 Task: In the Contact  MartinNova@nachi-fujikoshi.co.jp, Create email and send with subject: 'Elevate Your Success: Introducing a Transformative Opportunity', and with mail content 'Good Morning!_x000D_
Ignite your passion for success. Our groundbreaking solution will unleash your potential and open doors to endless opportunities in your industry._x000D_
Best Regards', attach the document: Agenda.pdf and insert image: visitingcard.jpg. Below Best Regards, write Wechat and insert the URL: 'www.wechat.com'. Mark checkbox to create task to follow up : In 1 week. Logged in from softage.10@softage.net
Action: Mouse moved to (86, 58)
Screenshot: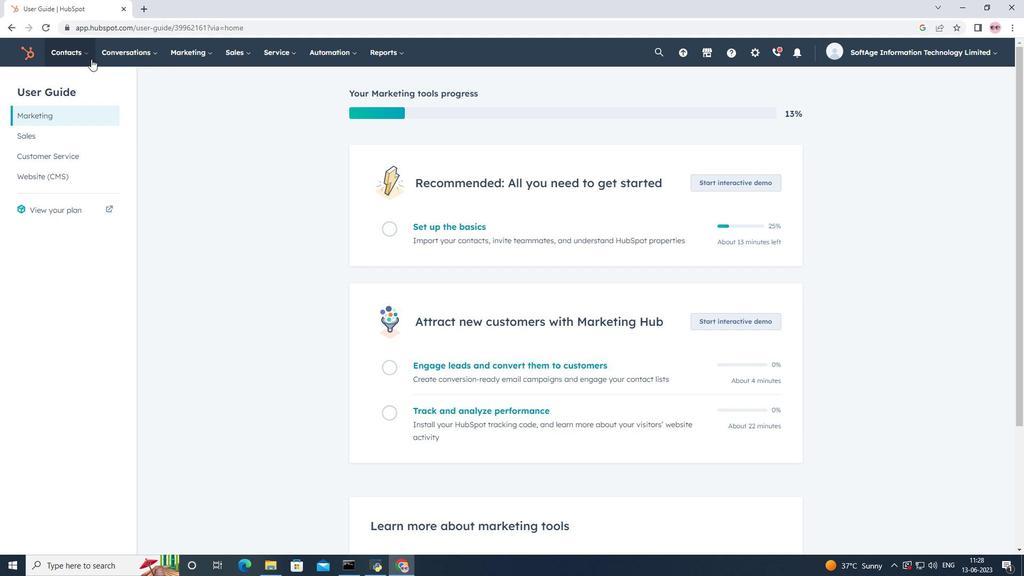 
Action: Mouse pressed left at (86, 58)
Screenshot: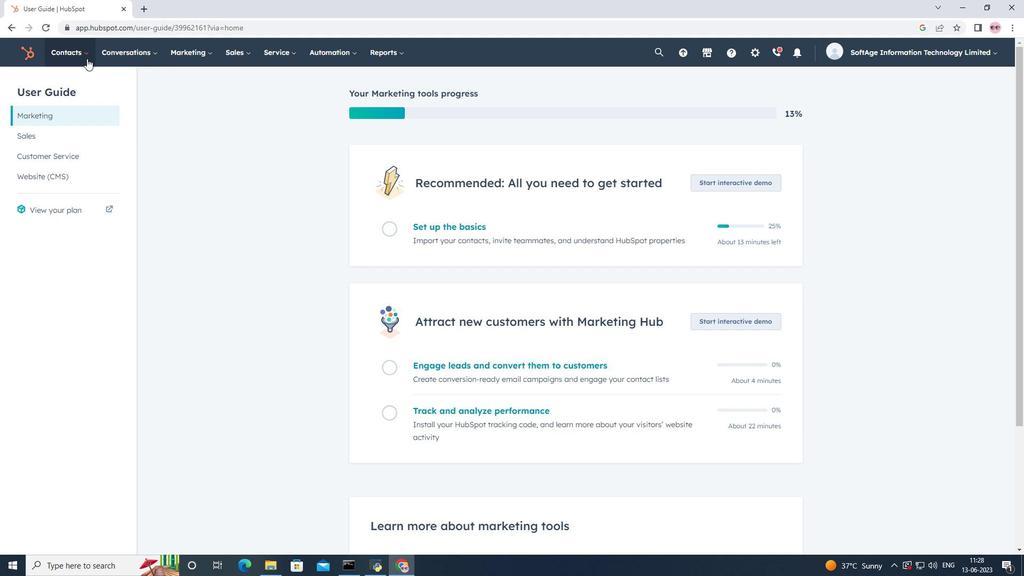 
Action: Mouse moved to (100, 92)
Screenshot: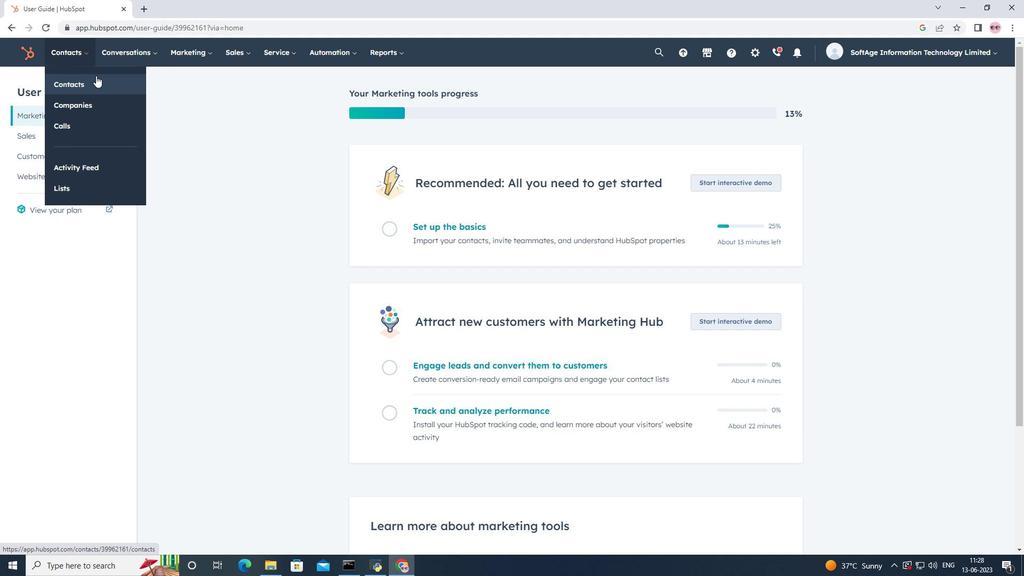 
Action: Mouse pressed left at (100, 92)
Screenshot: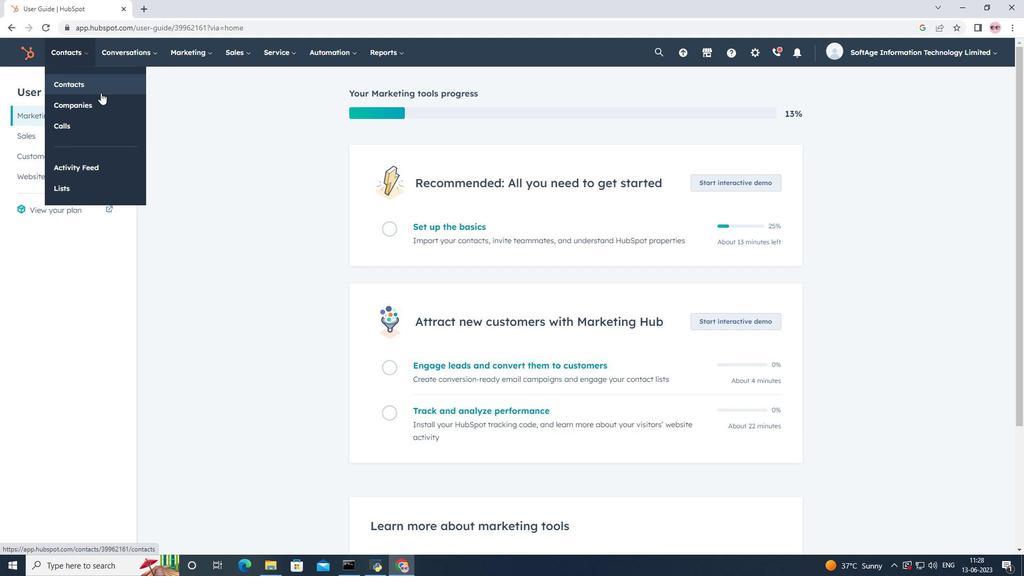 
Action: Mouse moved to (107, 176)
Screenshot: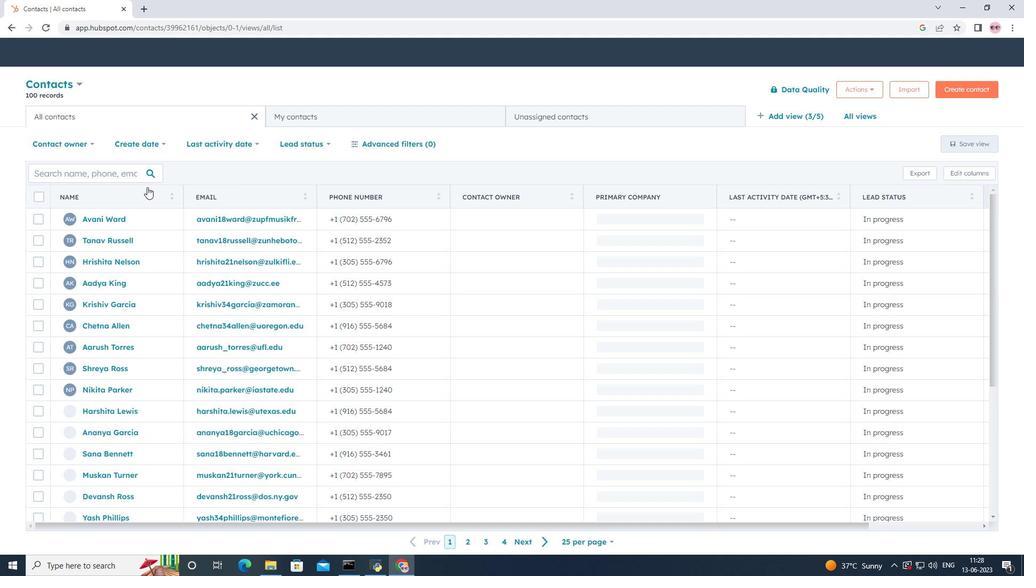 
Action: Mouse pressed left at (107, 176)
Screenshot: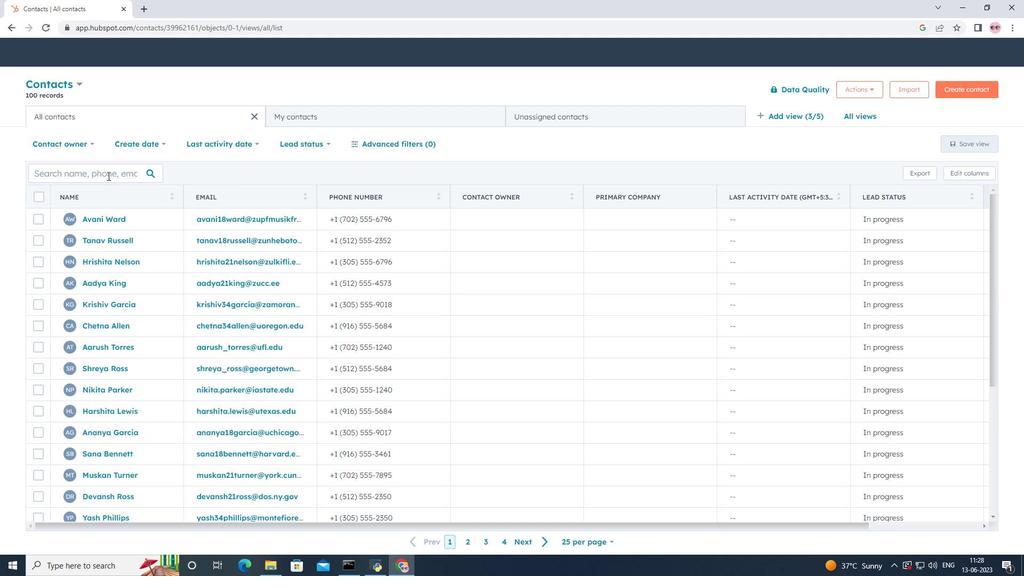 
Action: Key pressed <Key.shift>Martin<Key.shift>Nova<Key.shift>@nachi-fujikoshi.co.jp
Screenshot: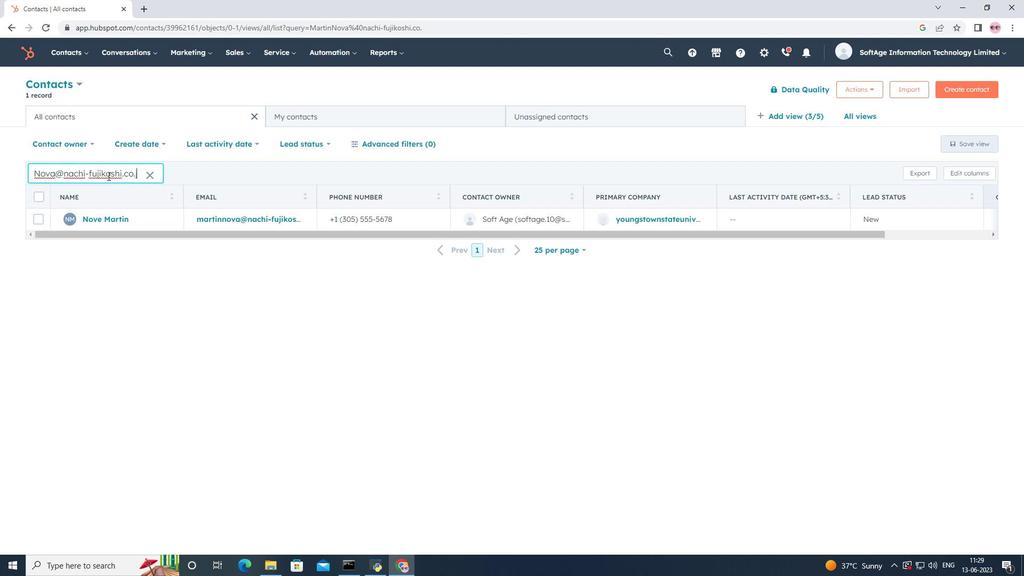 
Action: Mouse moved to (108, 219)
Screenshot: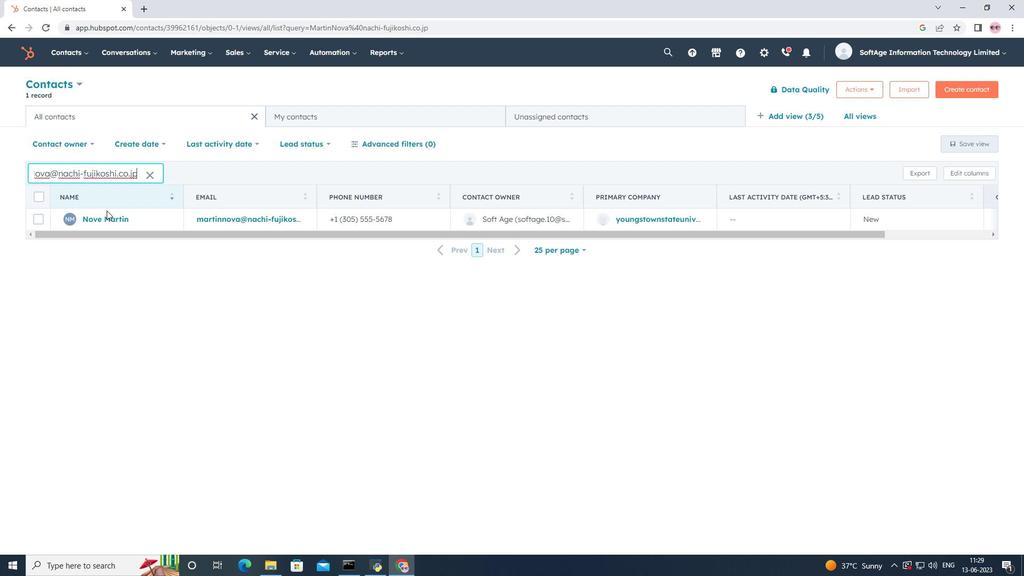 
Action: Mouse pressed left at (108, 219)
Screenshot: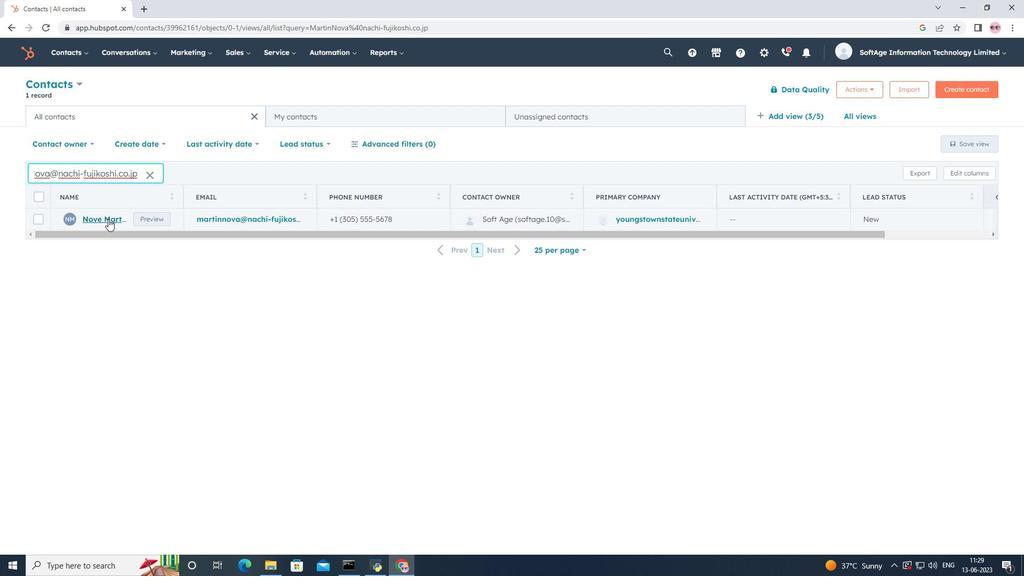 
Action: Mouse moved to (414, 215)
Screenshot: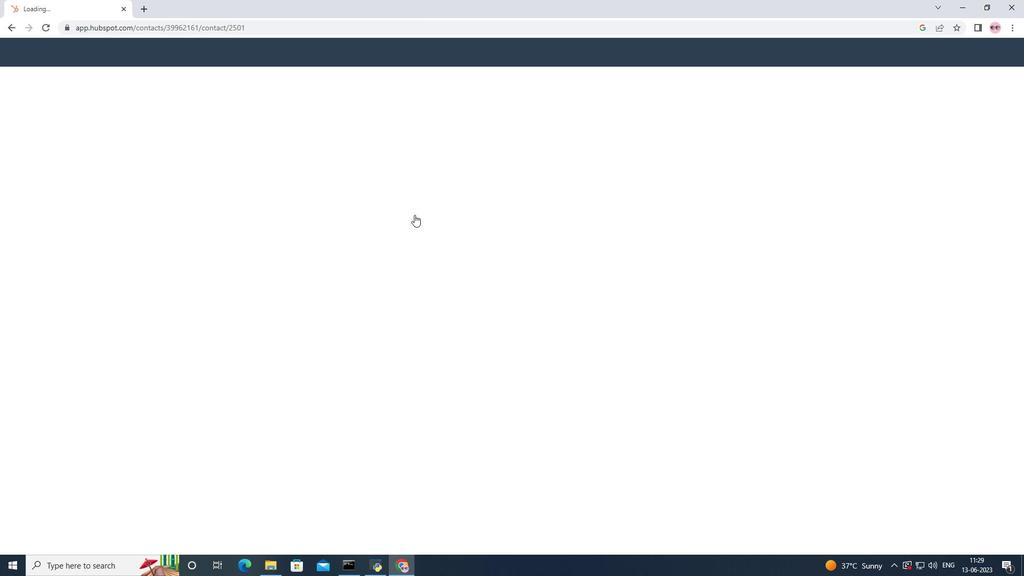 
Action: Mouse scrolled (414, 214) with delta (0, 0)
Screenshot: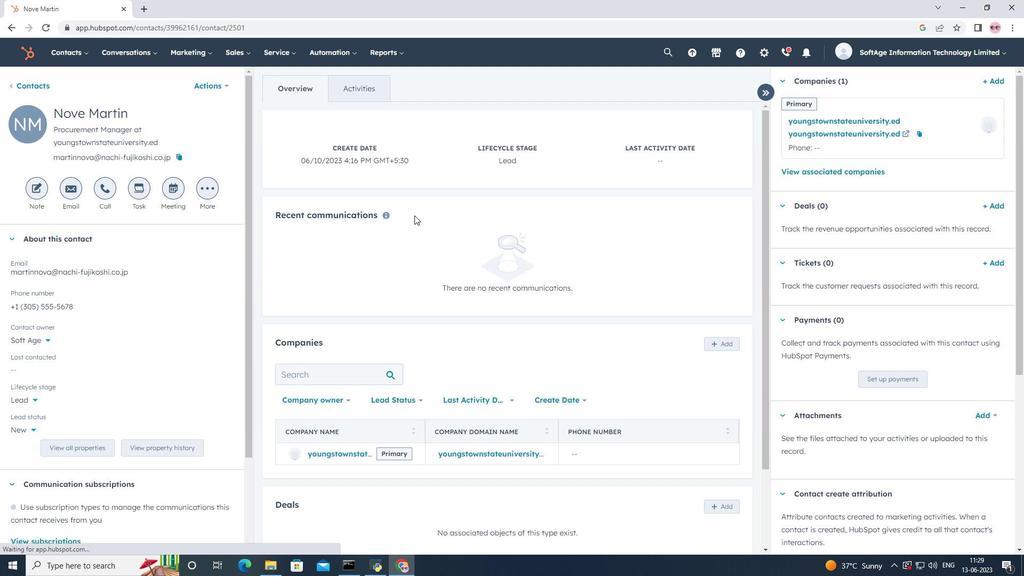 
Action: Mouse scrolled (414, 214) with delta (0, 0)
Screenshot: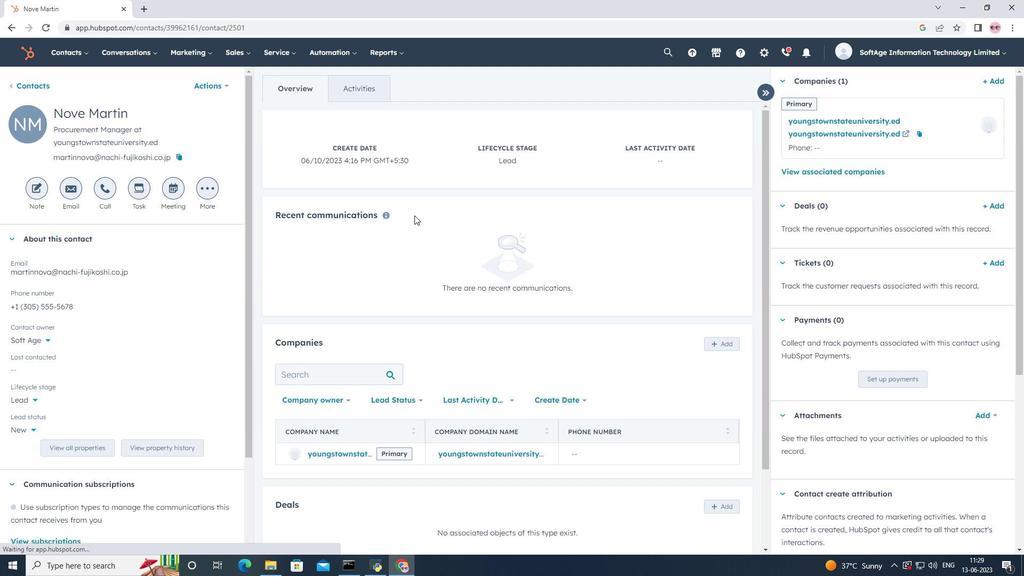 
Action: Mouse scrolled (414, 214) with delta (0, 0)
Screenshot: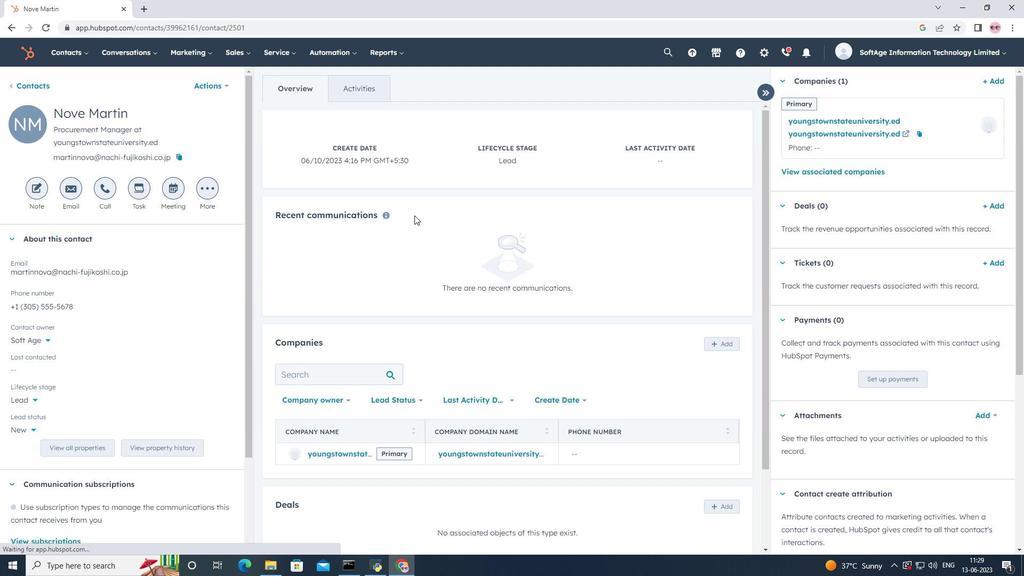 
Action: Mouse scrolled (414, 216) with delta (0, 0)
Screenshot: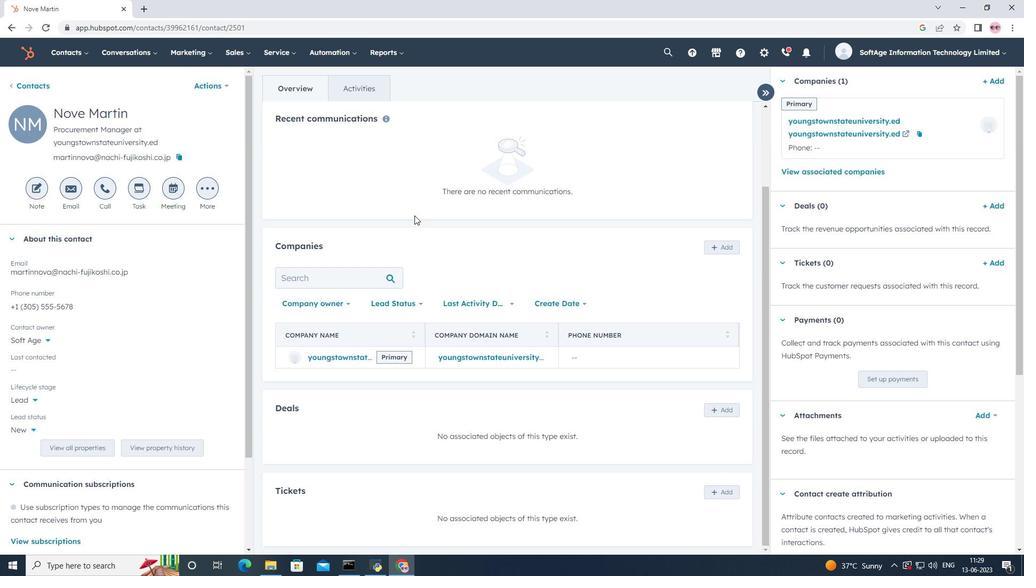 
Action: Mouse scrolled (414, 216) with delta (0, 0)
Screenshot: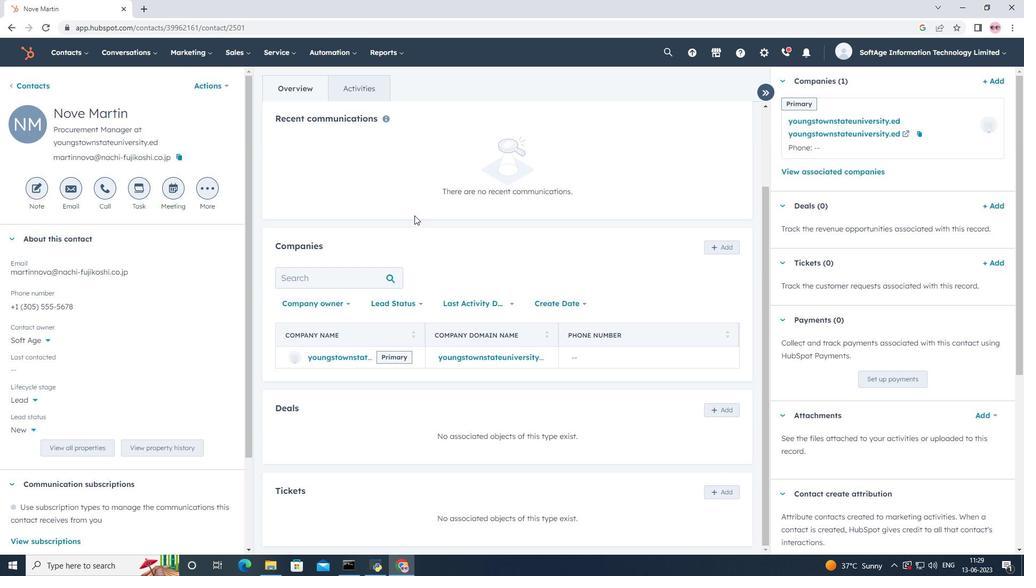 
Action: Mouse scrolled (414, 216) with delta (0, 0)
Screenshot: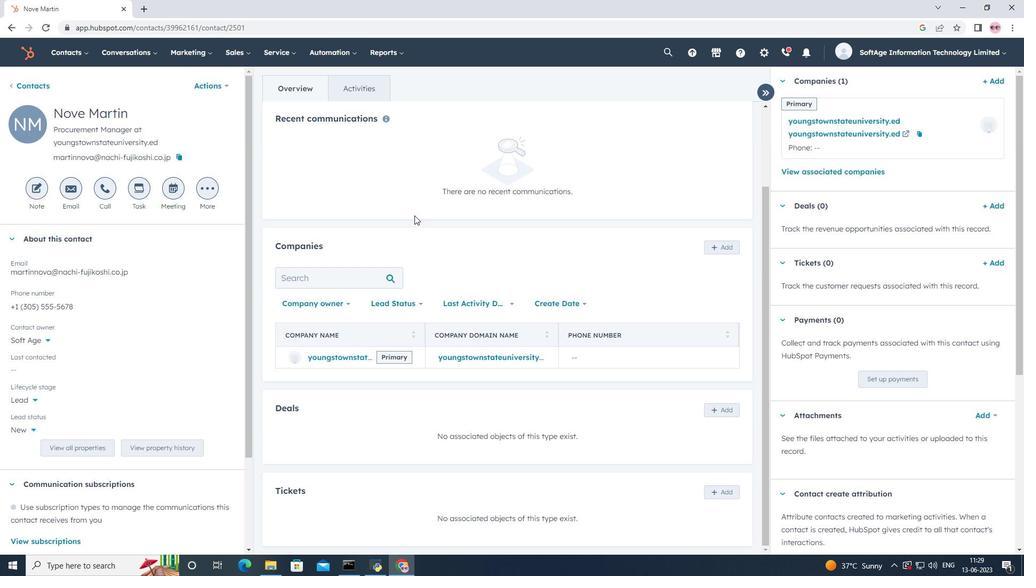 
Action: Mouse moved to (74, 189)
Screenshot: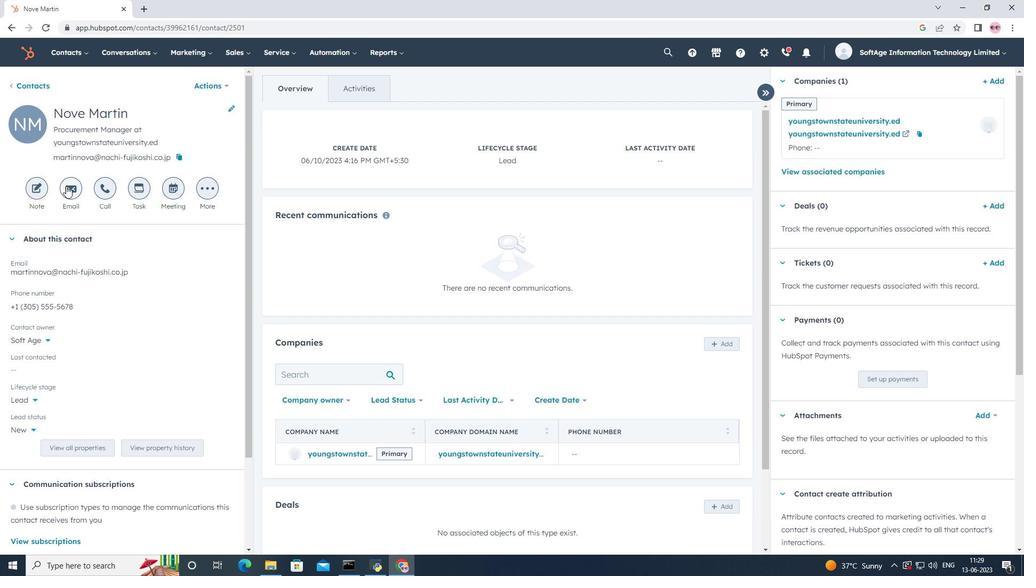 
Action: Mouse pressed left at (74, 189)
Screenshot: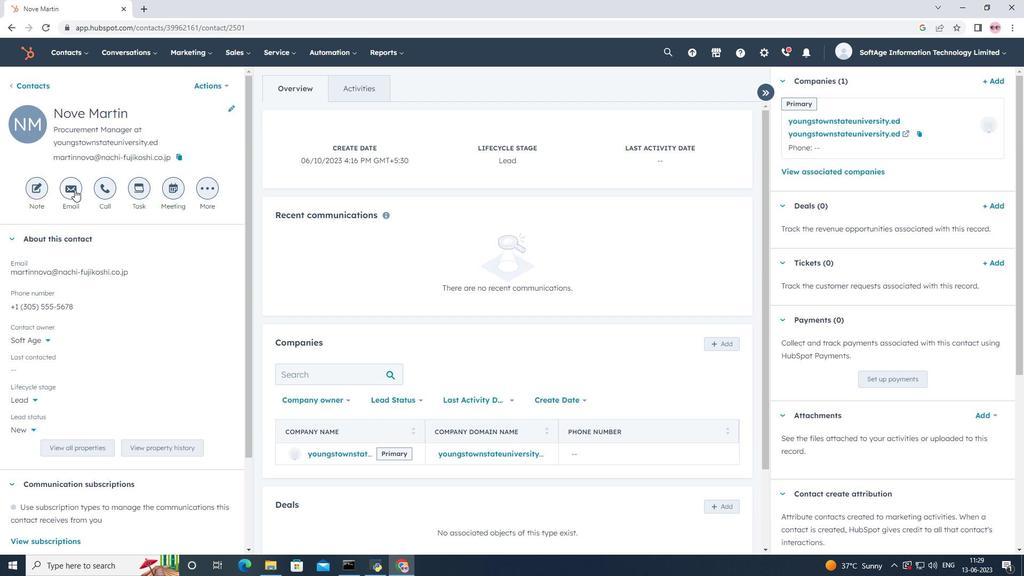 
Action: Mouse moved to (681, 335)
Screenshot: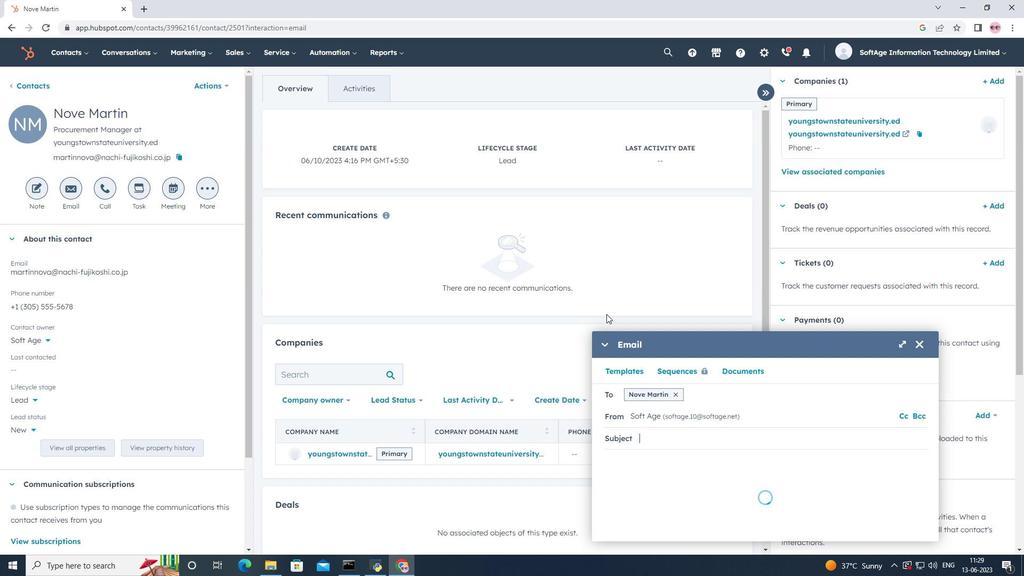 
Action: Mouse scrolled (681, 335) with delta (0, 0)
Screenshot: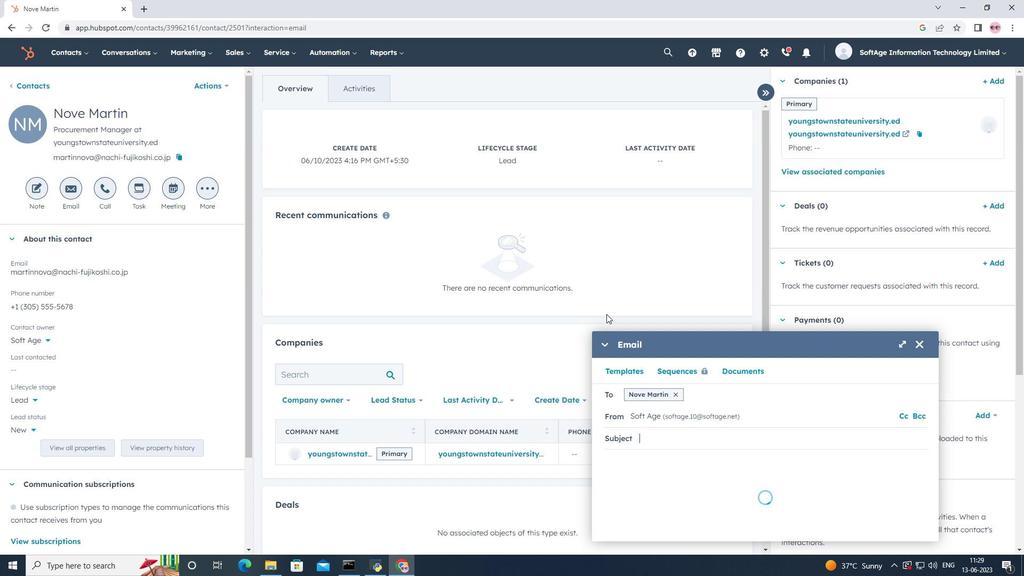 
Action: Mouse scrolled (681, 335) with delta (0, 0)
Screenshot: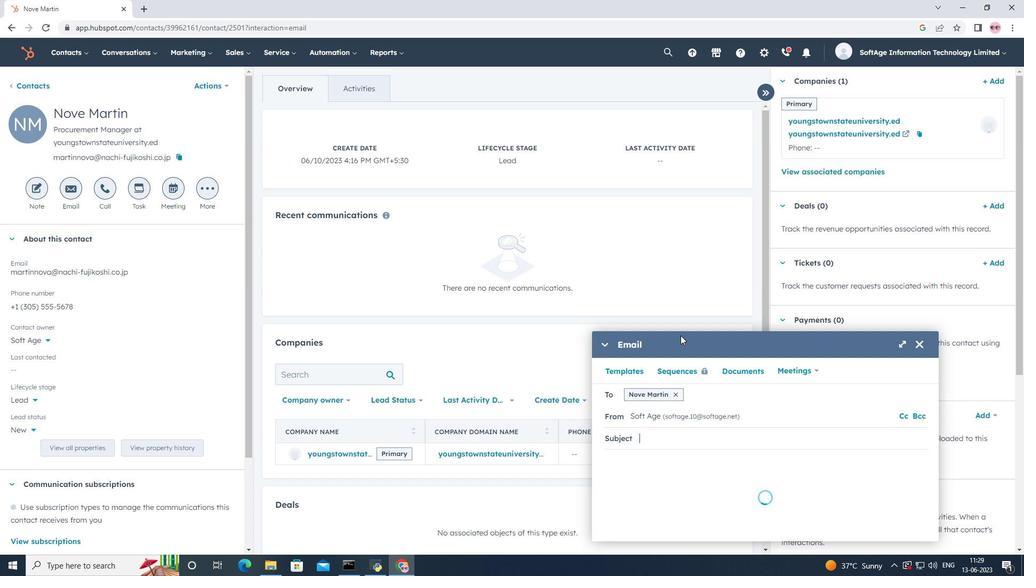 
Action: Mouse scrolled (681, 335) with delta (0, 0)
Screenshot: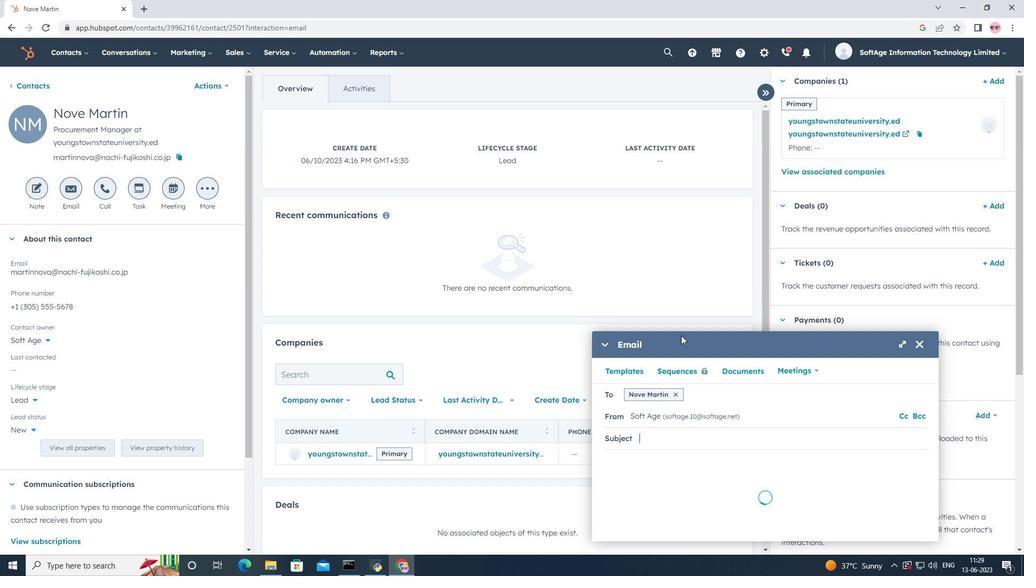 
Action: Mouse scrolled (681, 335) with delta (0, 0)
Screenshot: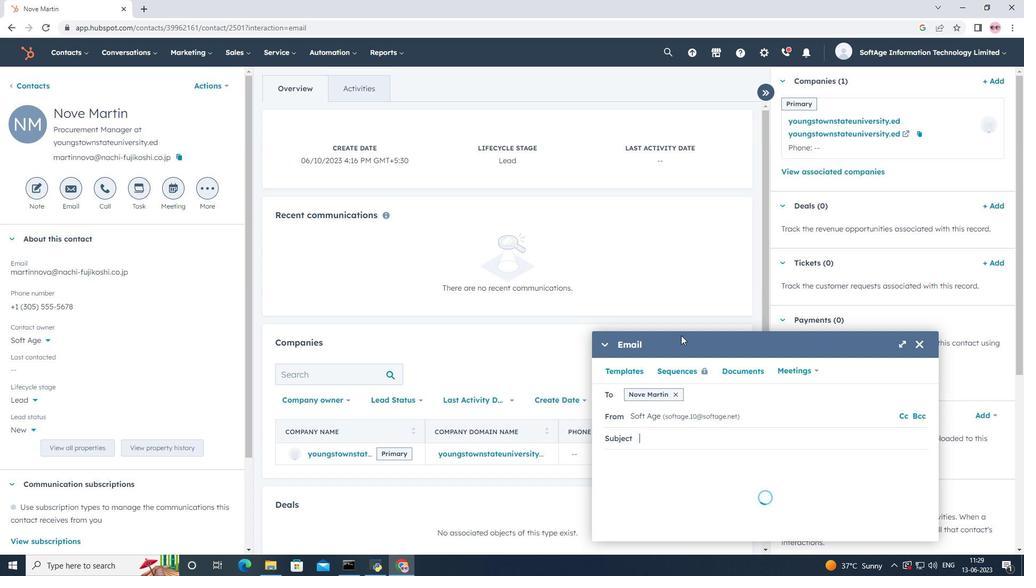 
Action: Mouse scrolled (681, 335) with delta (0, 0)
Screenshot: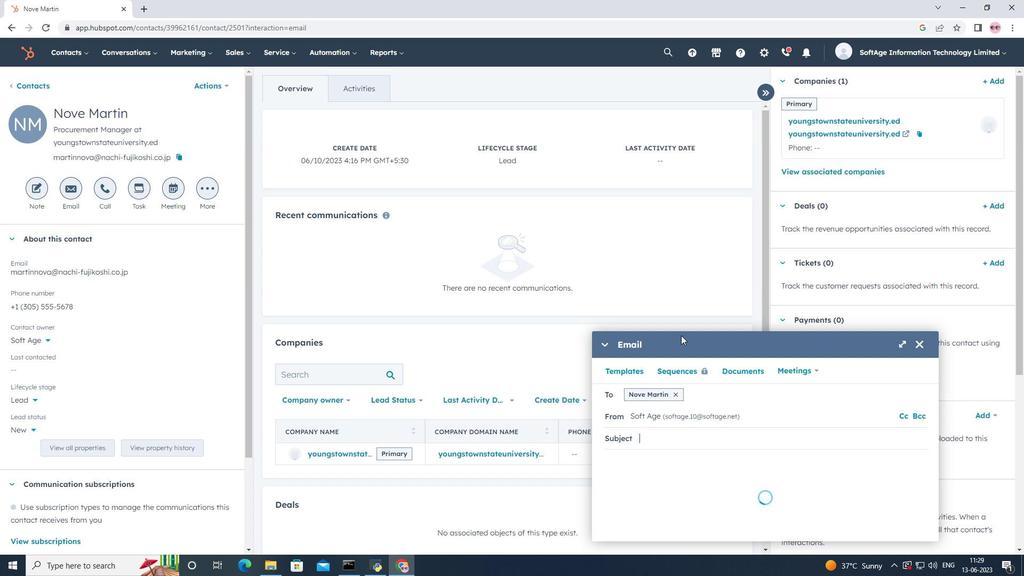 
Action: Mouse moved to (670, 360)
Screenshot: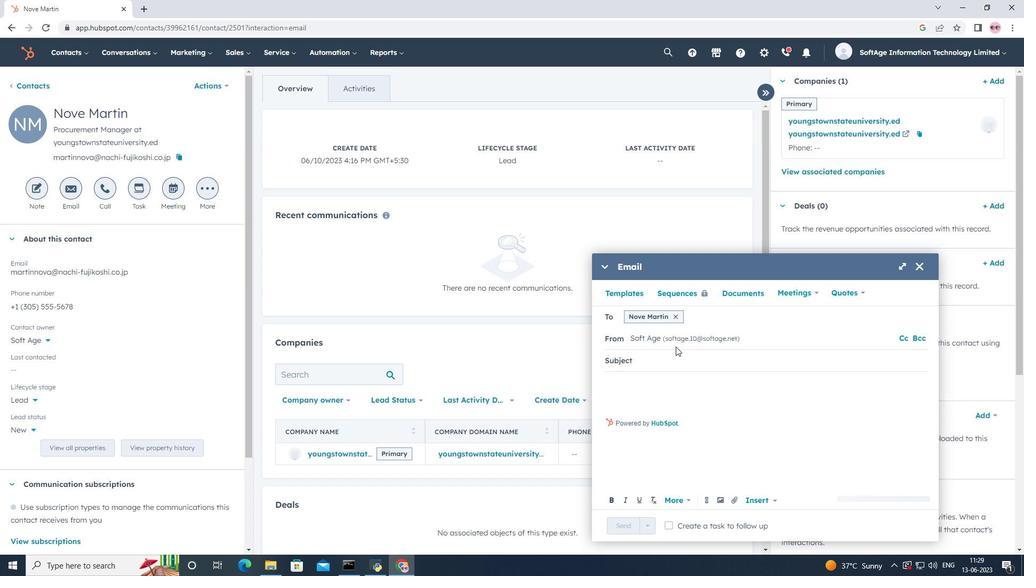 
Action: Mouse pressed left at (670, 360)
Screenshot: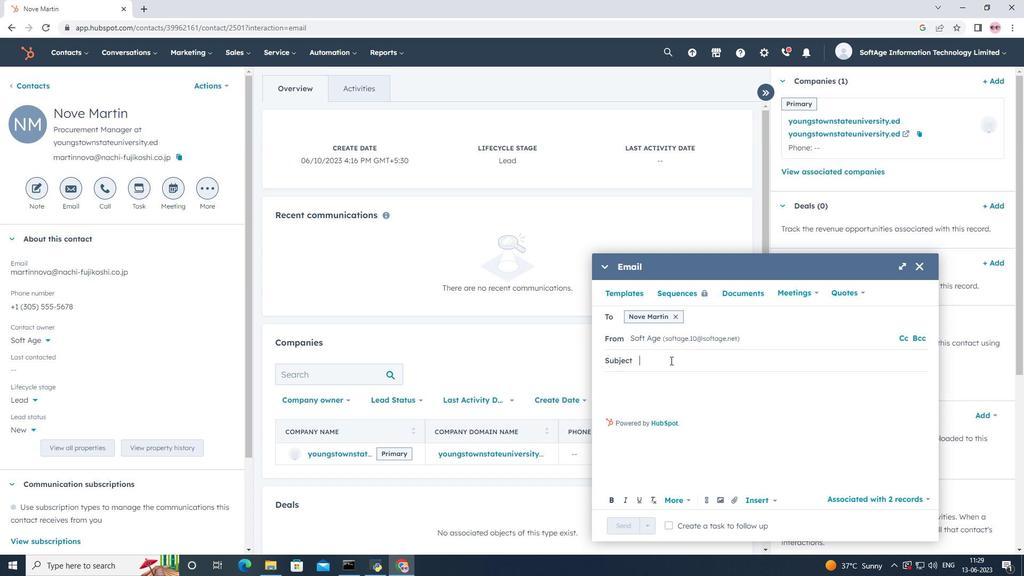 
Action: Key pressed <Key.shift><Key.shift><Key.shift><Key.shift><Key.shift><Key.shift><Key.shift><Key.shift><Key.shift>Elevate<Key.space><Key.shift>Your<Key.space><Key.shift>Success<Key.shift>:<Key.space><Key.shift><Key.shift><Key.shift><Key.shift><Key.shift><Key.shift><Key.shift><Key.shift><Key.shift>Introducing<Key.space>a<Key.space><Key.shift>Transformative<Key.space><Key.shift>Opportunity<Key.space>
Screenshot: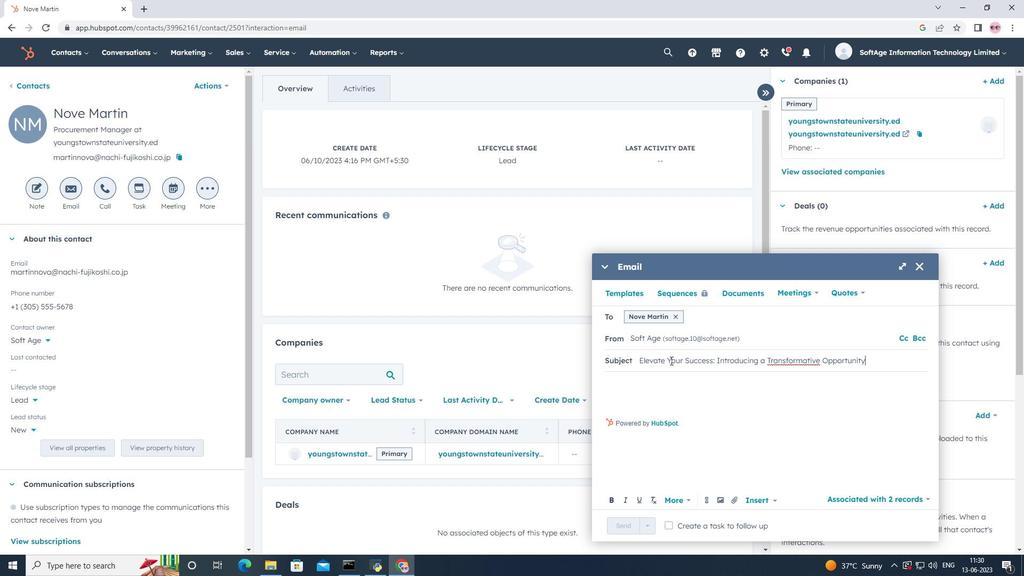 
Action: Mouse moved to (638, 383)
Screenshot: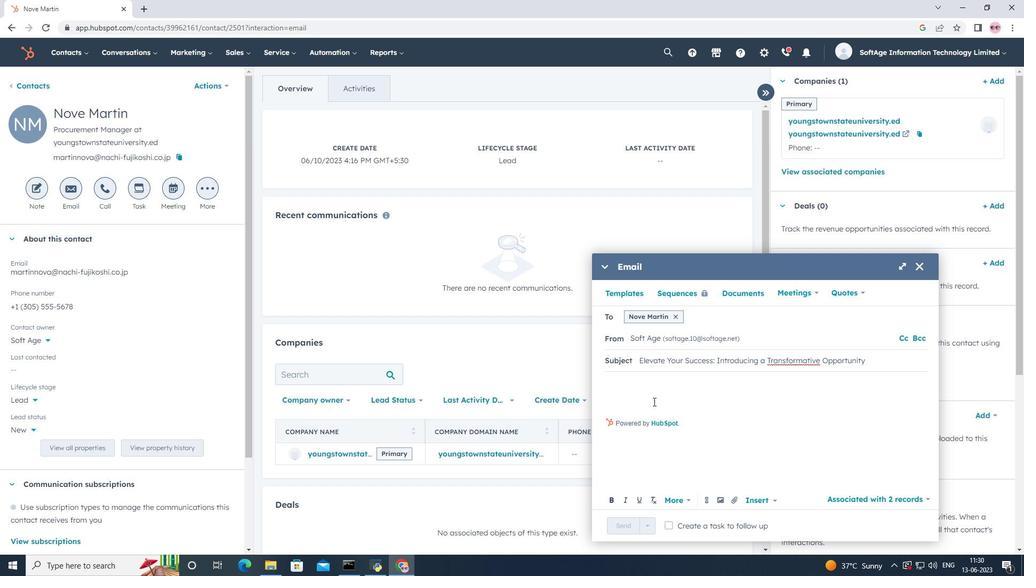 
Action: Mouse pressed left at (638, 383)
Screenshot: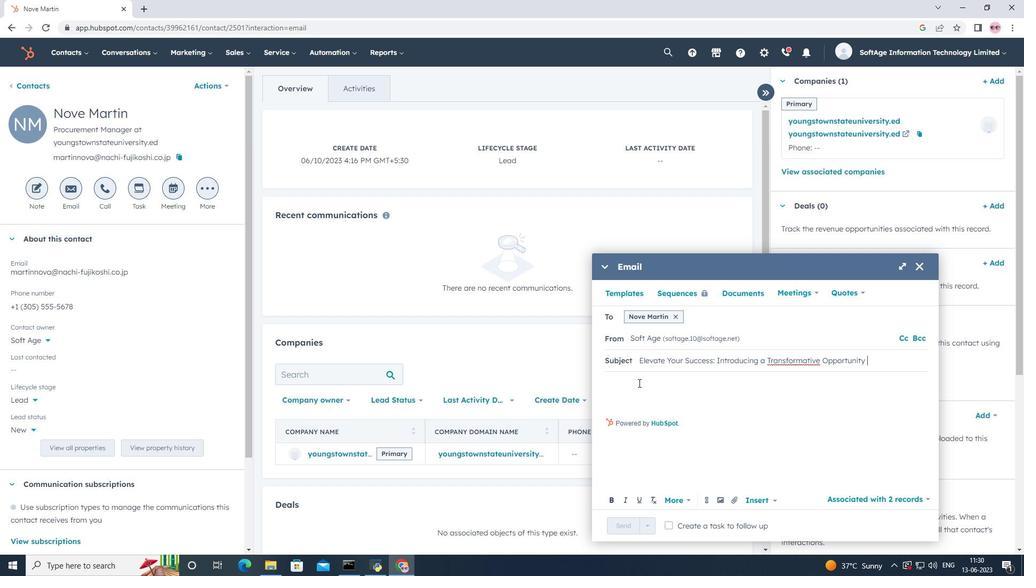 
Action: Key pressed <Key.shift><Key.shift><Key.shift><Key.shift><Key.shift><Key.shift><Key.shift><Key.shift><Key.shift><Key.shift><Key.shift><Key.shift><Key.shift><Key.shift><Key.shift><Key.shift><Key.shift><Key.shift><Key.shift><Key.shift><Key.shift><Key.shift><Key.shift><Key.shift><Key.shift><Key.shift><Key.shift><Key.shift><Key.shift><Key.shift><Key.shift><Key.shift><Key.shift><Key.shift><Key.shift><Key.shift><Key.shift><Key.shift><Key.shift><Key.shift>Good<Key.space><Key.shift>Morning<Key.shift><Key.shift><Key.shift><Key.shift>!<Key.enter><Key.shift><Key.shift><Key.shift><Key.shift><Key.shift><Key.shift><Key.shift><Key.shift><Key.shift><Key.shift><Key.shift><Key.shift><Key.shift><Key.shift><Key.shift><Key.shift><Key.shift><Key.shift><Key.shift><Key.shift><Key.shift>Ignite<Key.space>your<Key.space>passion<Key.space>for<Key.space>success<Key.space><Key.backspace>.<Key.space><Key.shift>Our<Key.space>groundbreaking<Key.space>solution<Key.space>will<Key.space>unleash<Key.space>your<Key.space>potential<Key.space>and<Key.space>open<Key.space>doors<Key.space>to<Key.space>endless<Key.space>opportunities<Key.space>in<Key.space>your<Key.space>industry.
Screenshot: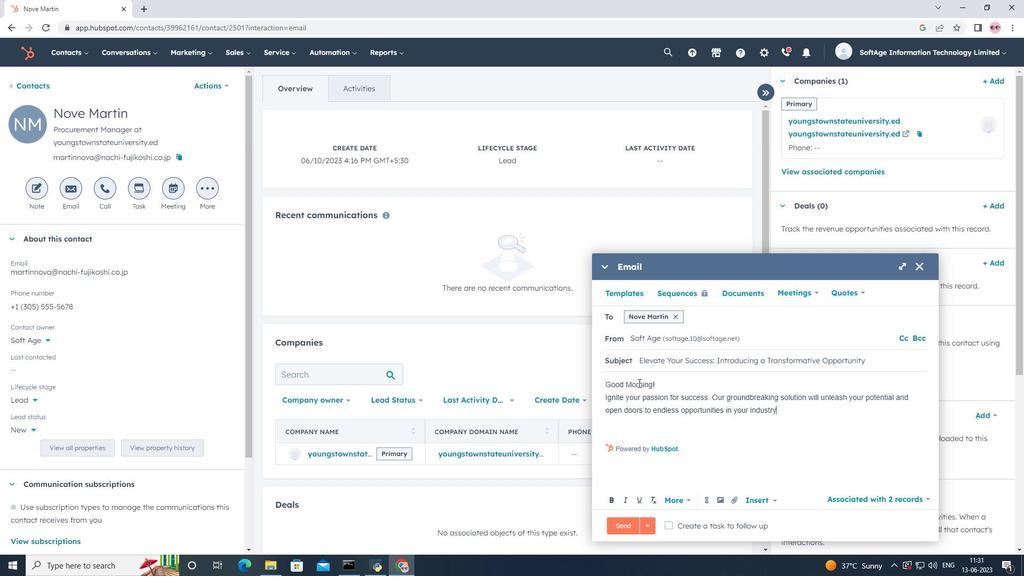 
Action: Mouse scrolled (638, 382) with delta (0, 0)
Screenshot: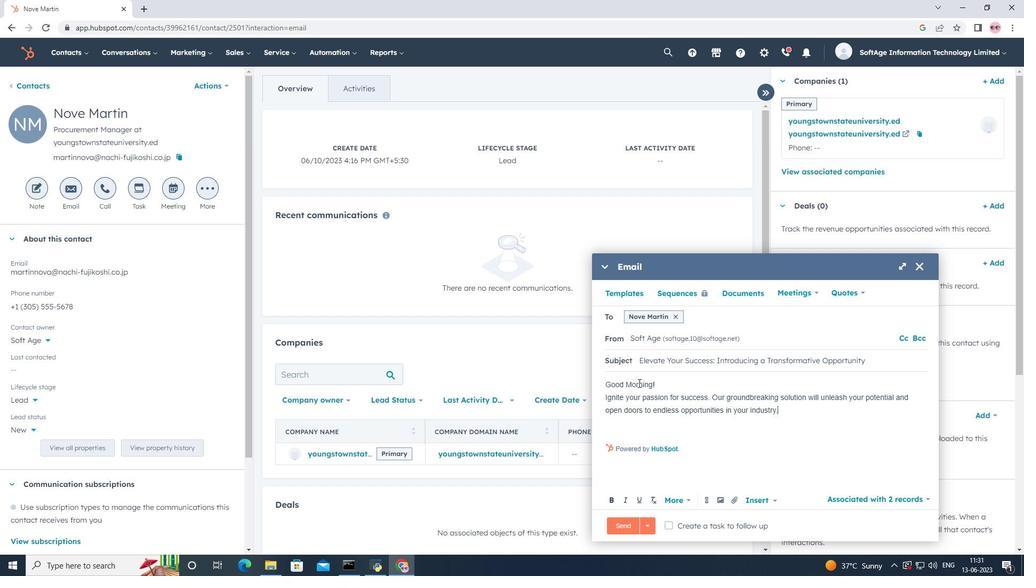 
Action: Mouse scrolled (638, 382) with delta (0, 0)
Screenshot: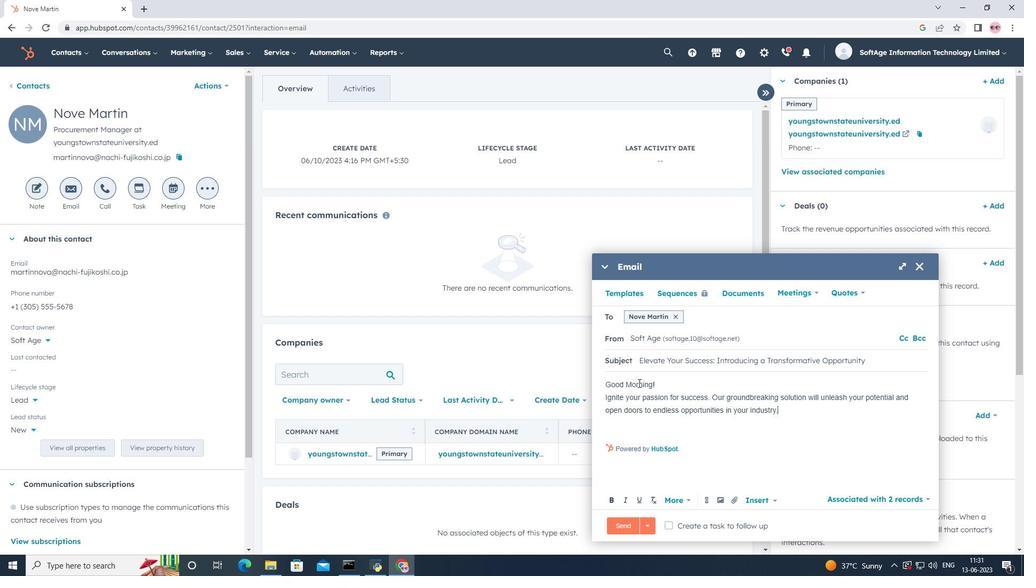 
Action: Mouse scrolled (638, 382) with delta (0, 0)
Screenshot: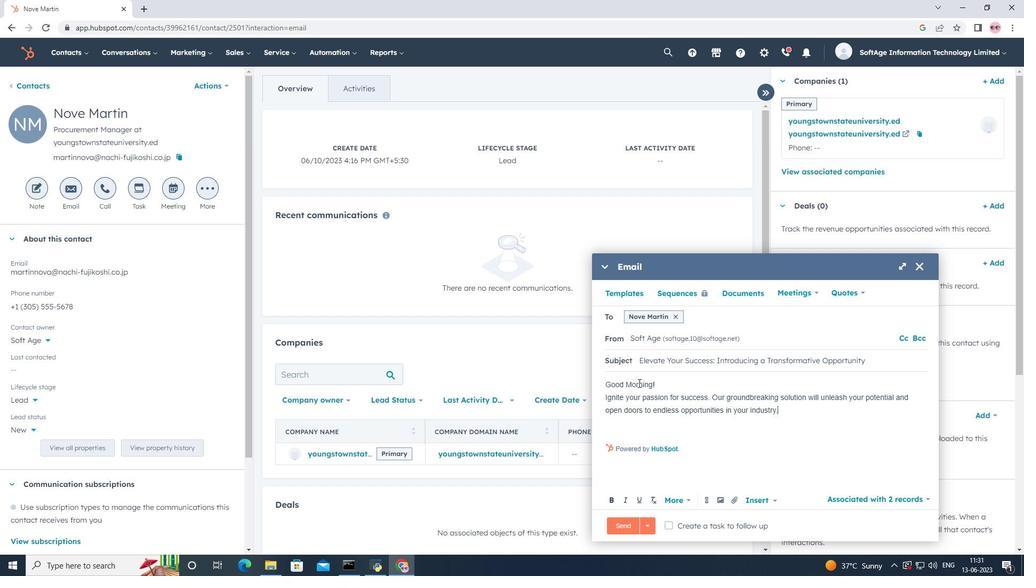 
Action: Mouse moved to (731, 501)
Screenshot: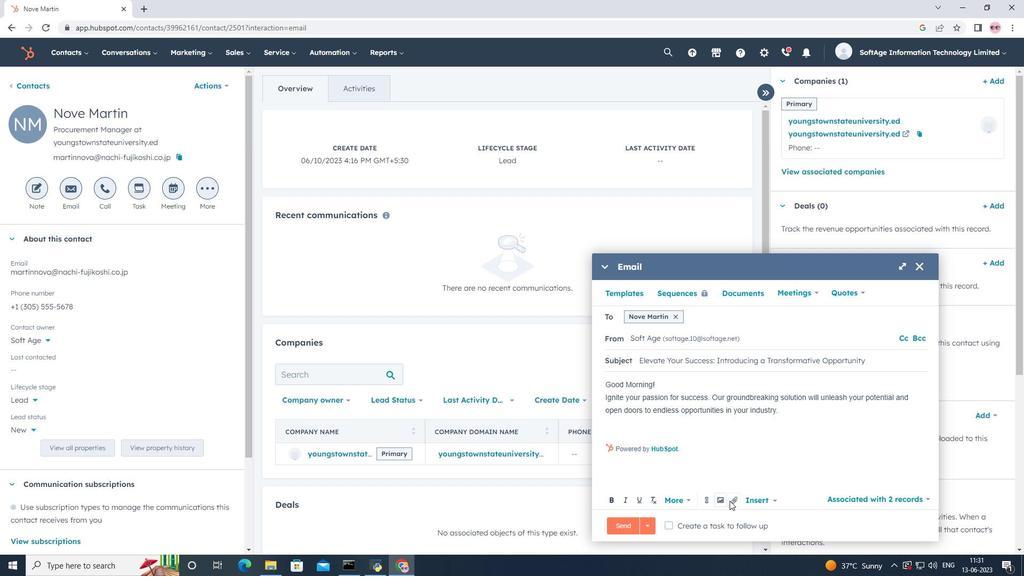 
Action: Mouse pressed left at (731, 501)
Screenshot: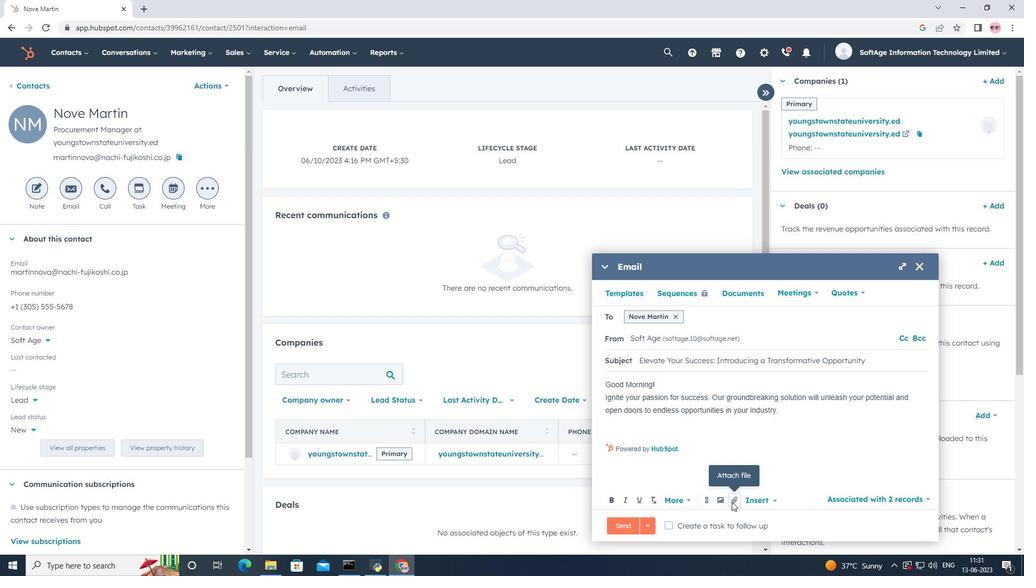 
Action: Mouse moved to (620, 424)
Screenshot: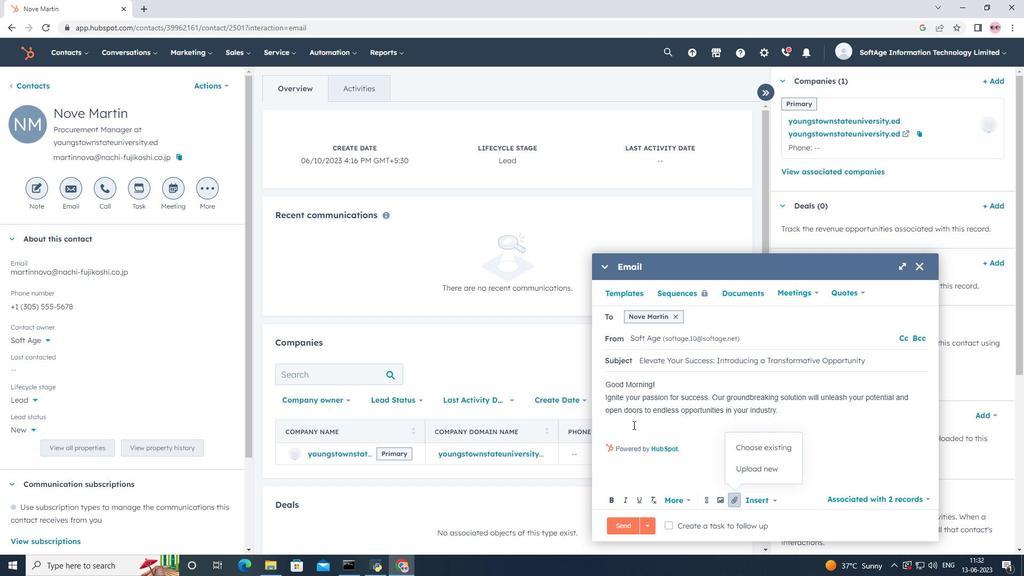 
Action: Mouse pressed left at (620, 424)
Screenshot: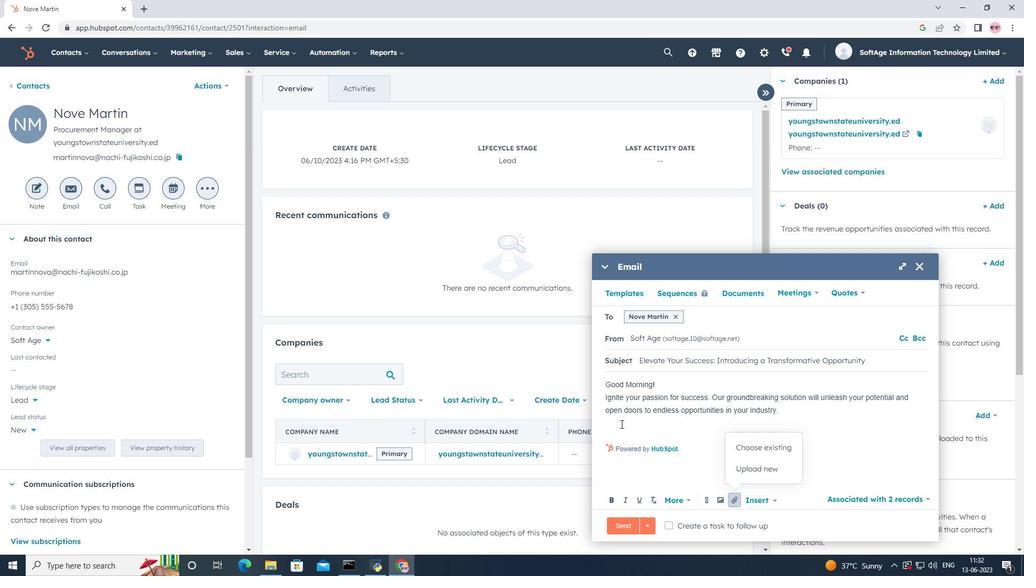 
Action: Key pressed <Key.shift><Key.shift><Key.shift><Key.shift><Key.shift><Key.shift><Key.shift><Key.shift><Key.shift><Key.shift><Key.shift><Key.shift><Key.shift><Key.shift><Key.shift><Key.shift><Key.shift><Key.shift><Key.shift><Key.shift><Key.shift>Best<Key.space><Key.shift><Key.shift>Regards
Screenshot: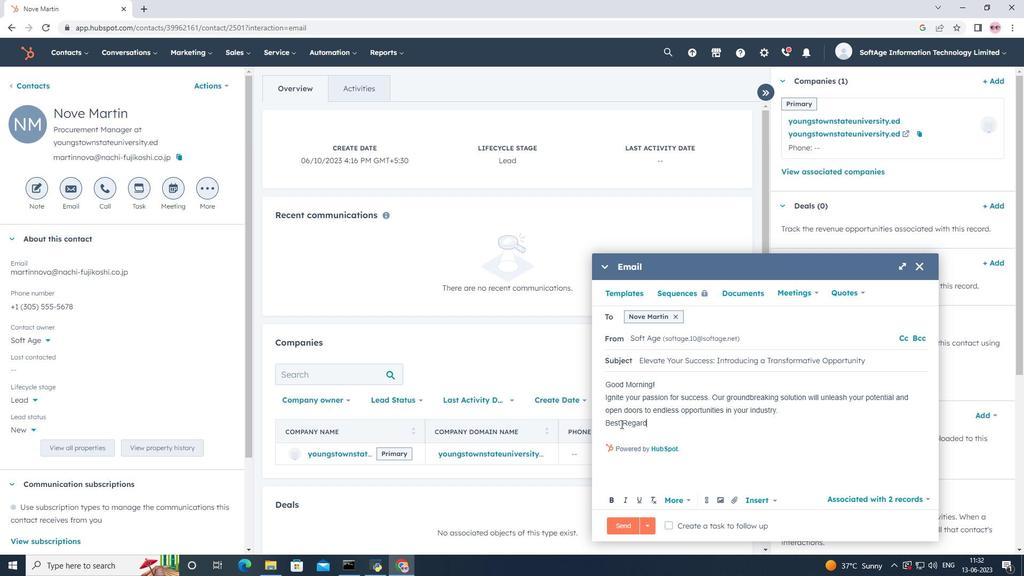 
Action: Mouse moved to (732, 503)
Screenshot: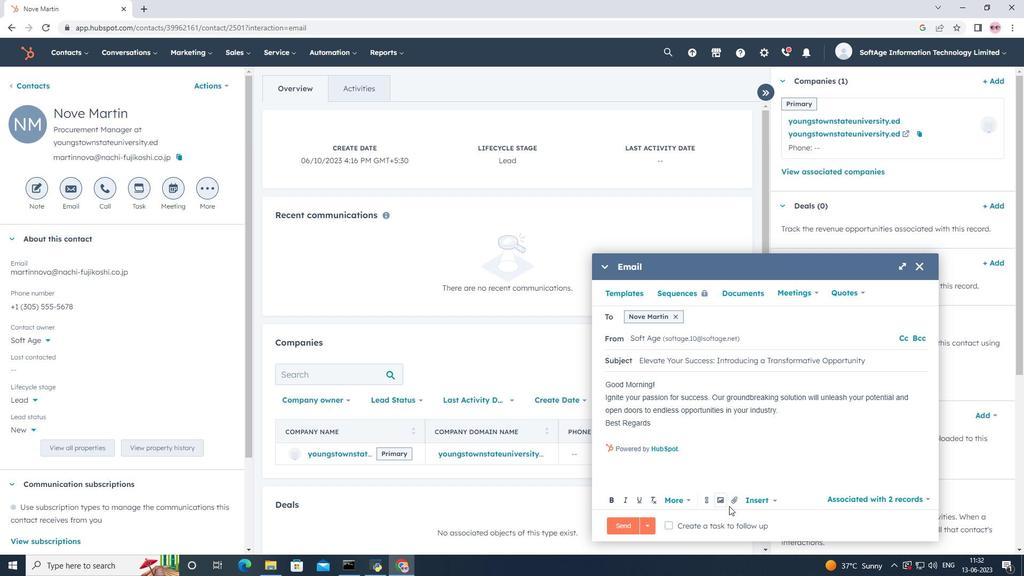 
Action: Mouse pressed left at (732, 503)
Screenshot: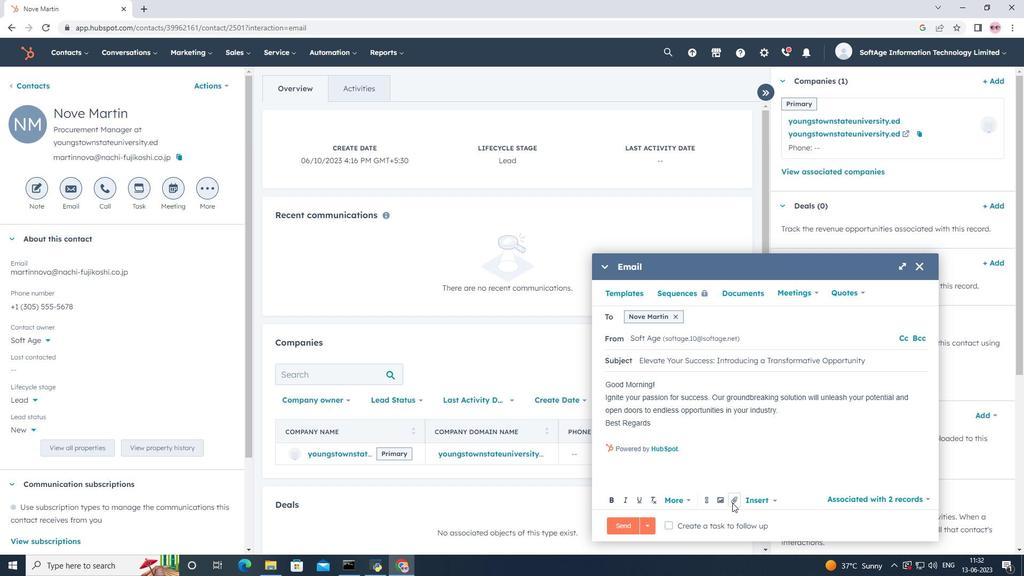 
Action: Mouse moved to (747, 473)
Screenshot: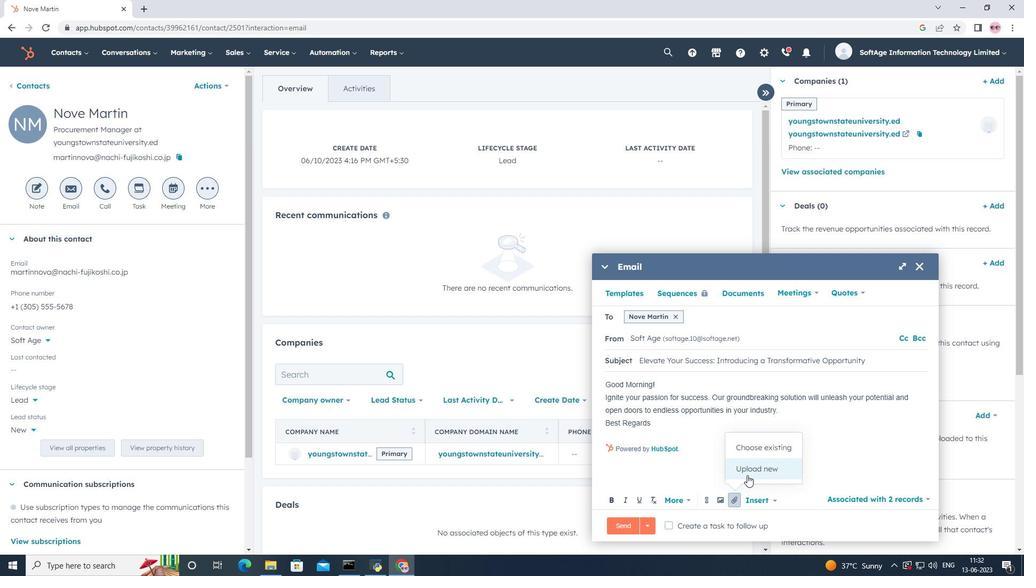 
Action: Mouse pressed left at (747, 473)
Screenshot: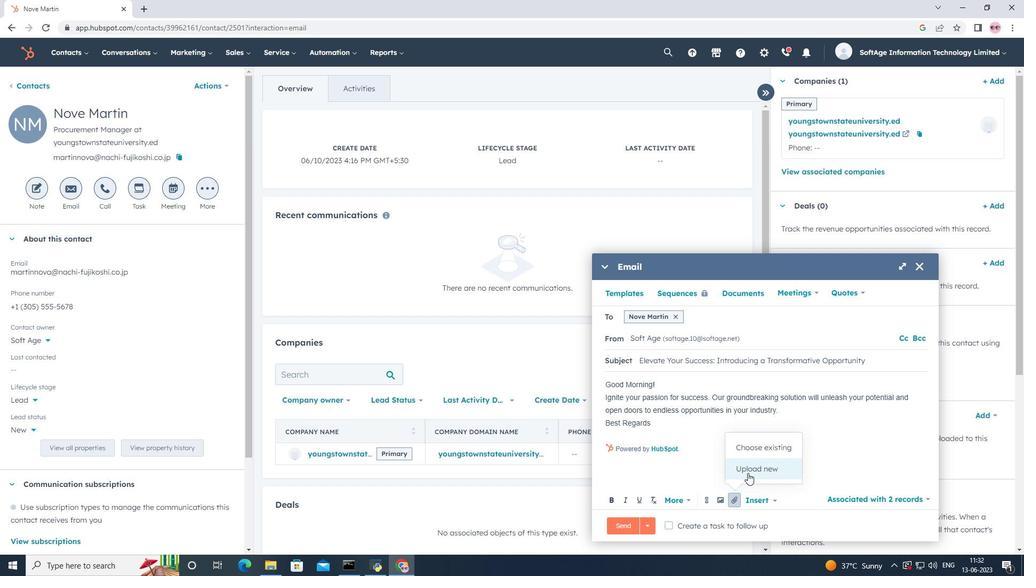 
Action: Mouse moved to (57, 135)
Screenshot: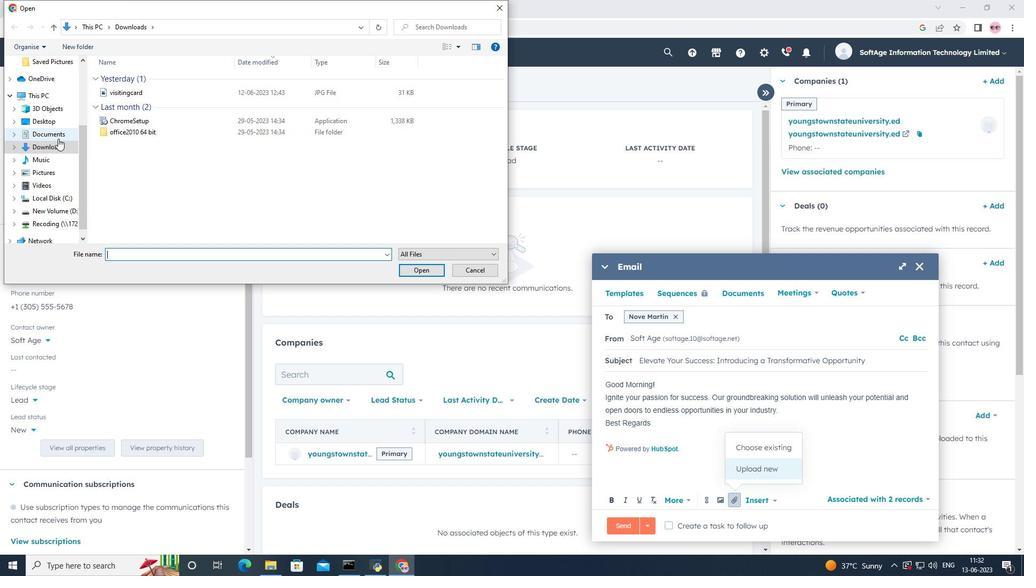 
Action: Mouse pressed left at (57, 135)
Screenshot: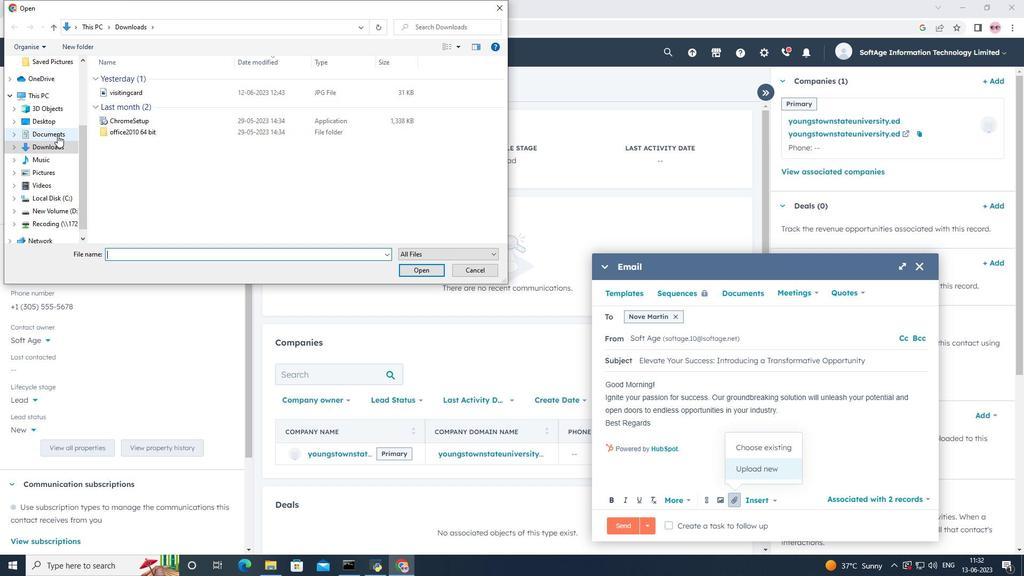 
Action: Mouse moved to (155, 75)
Screenshot: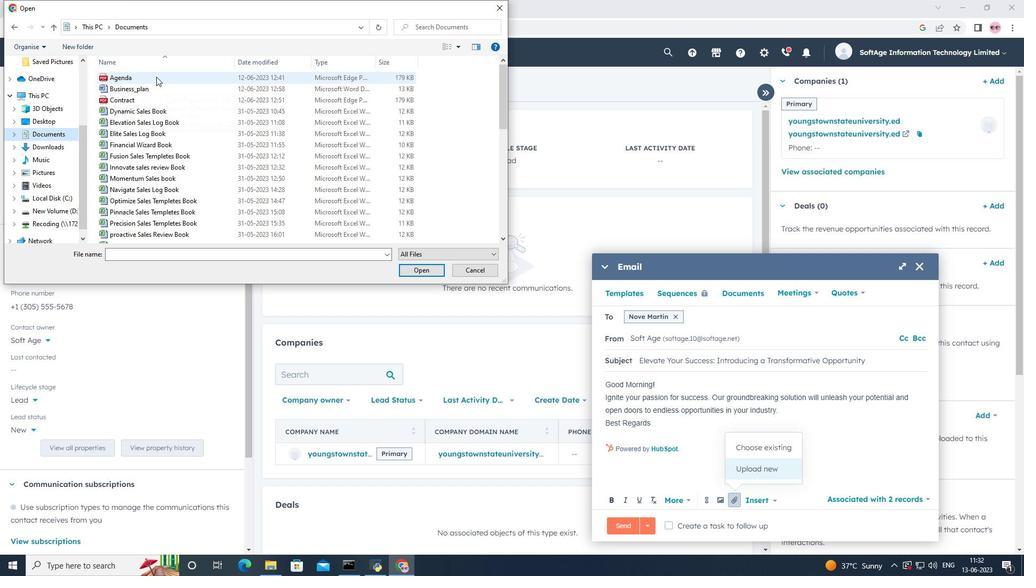 
Action: Mouse pressed left at (155, 75)
Screenshot: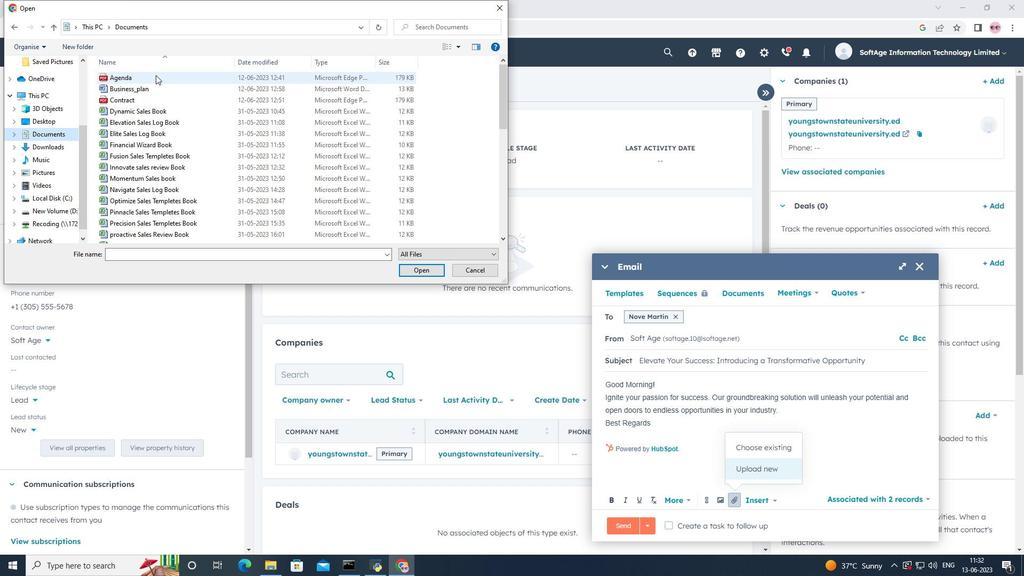 
Action: Mouse moved to (415, 268)
Screenshot: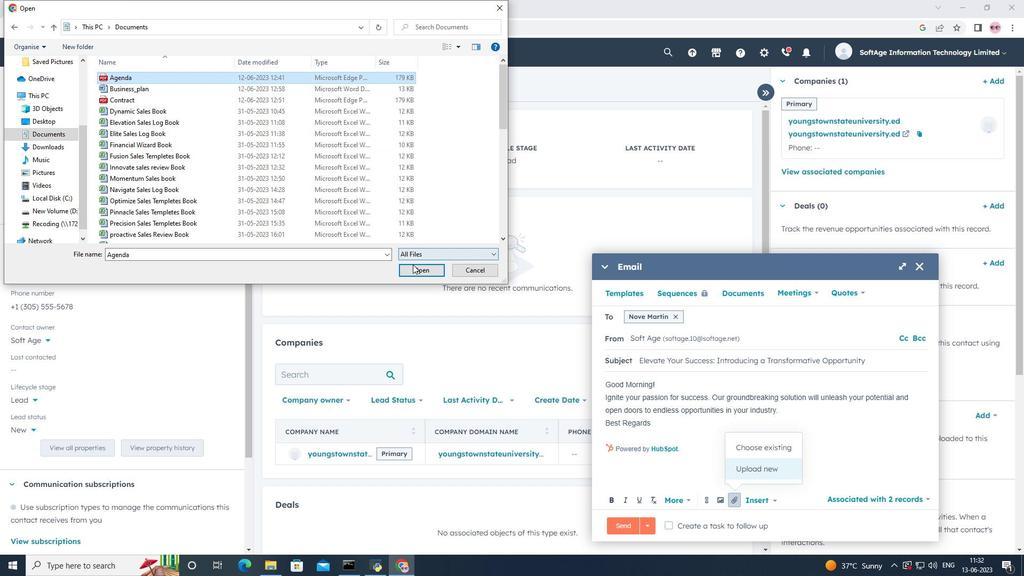 
Action: Mouse pressed left at (415, 268)
Screenshot: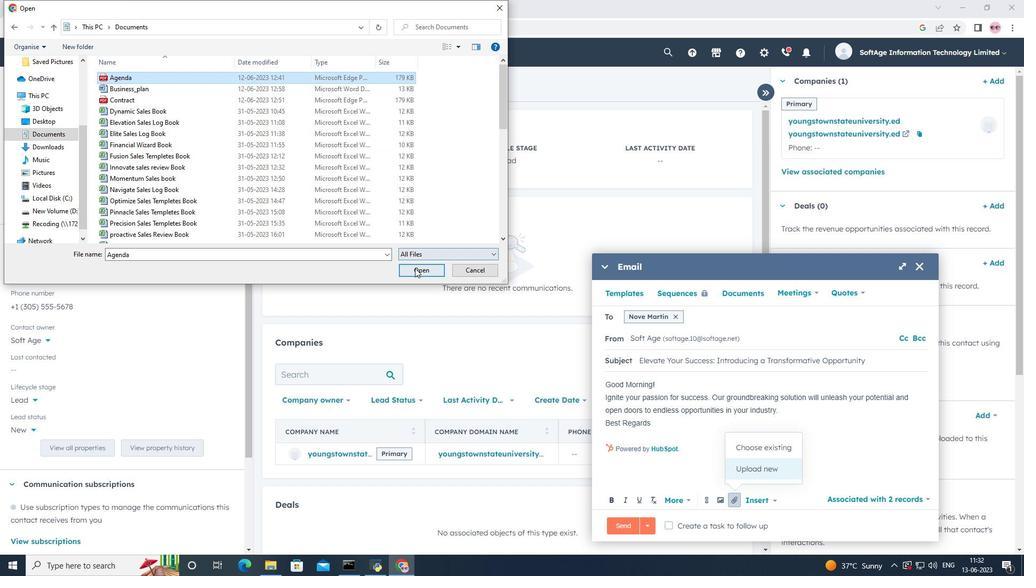 
Action: Mouse moved to (719, 468)
Screenshot: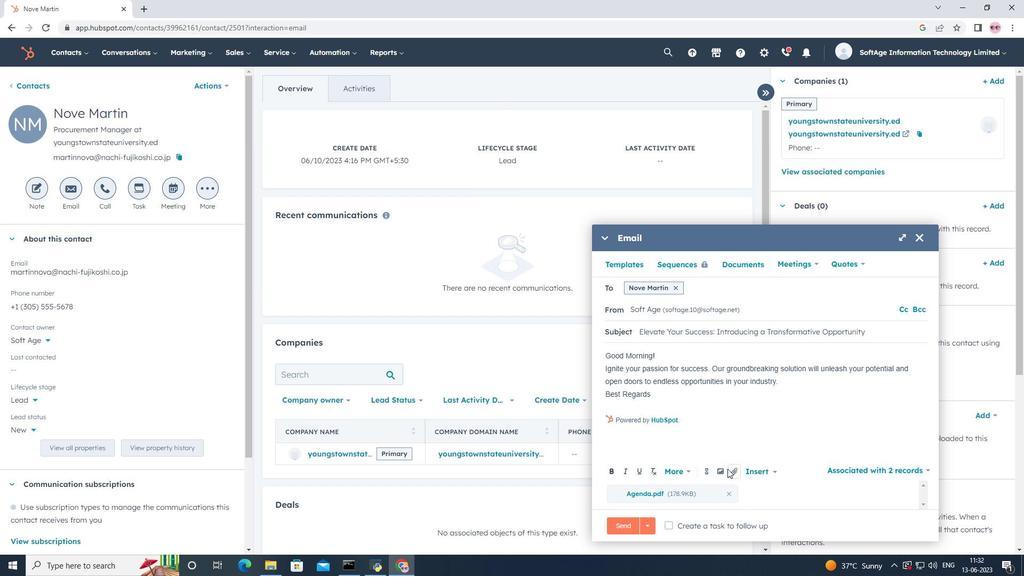 
Action: Mouse pressed left at (719, 468)
Screenshot: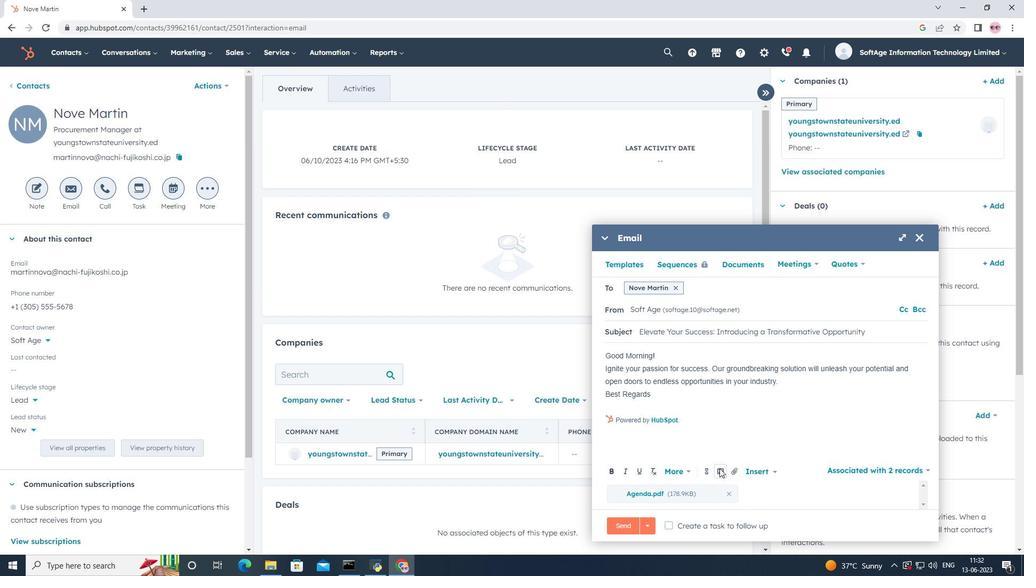 
Action: Mouse moved to (716, 445)
Screenshot: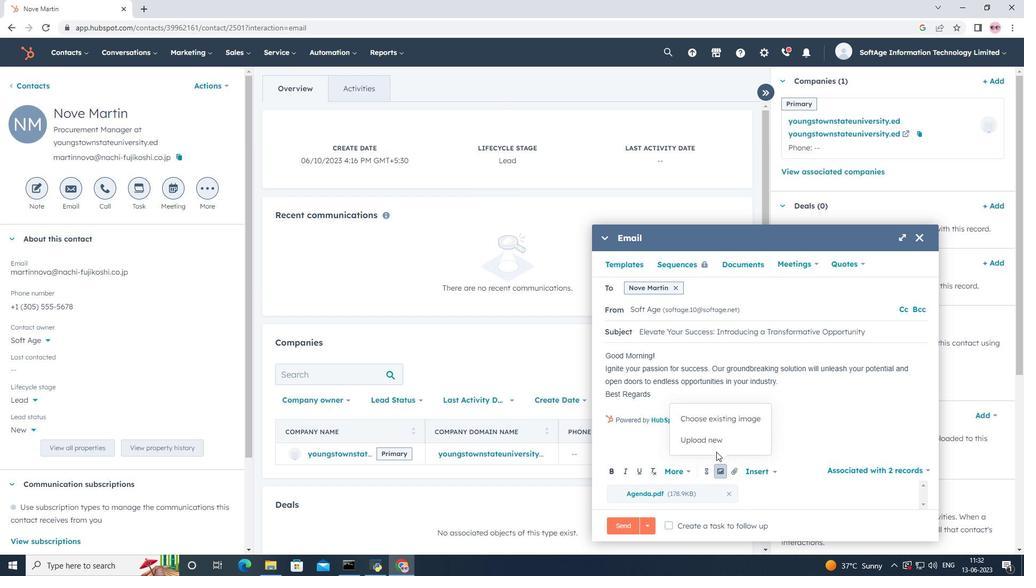 
Action: Mouse pressed left at (716, 445)
Screenshot: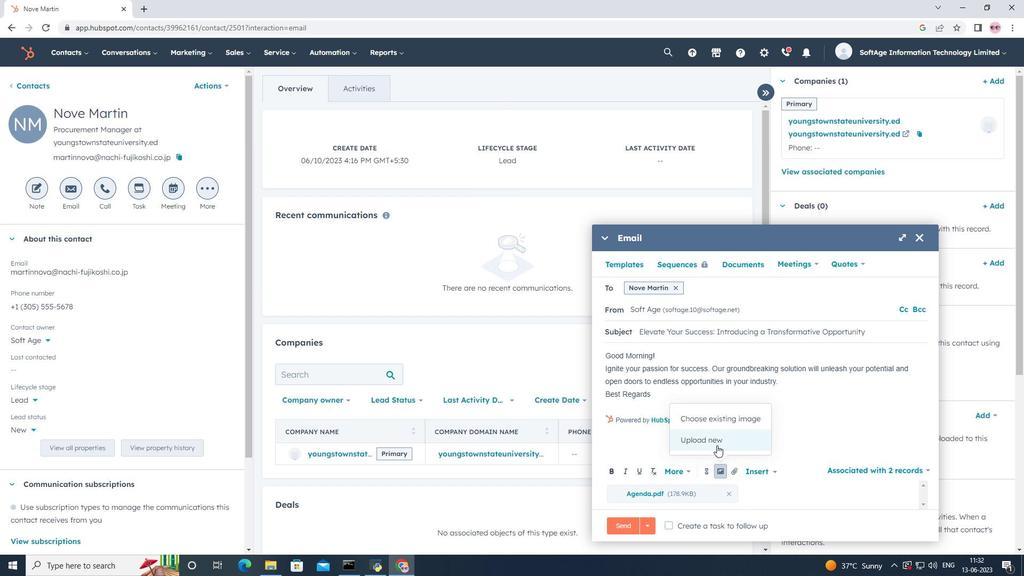 
Action: Mouse moved to (52, 147)
Screenshot: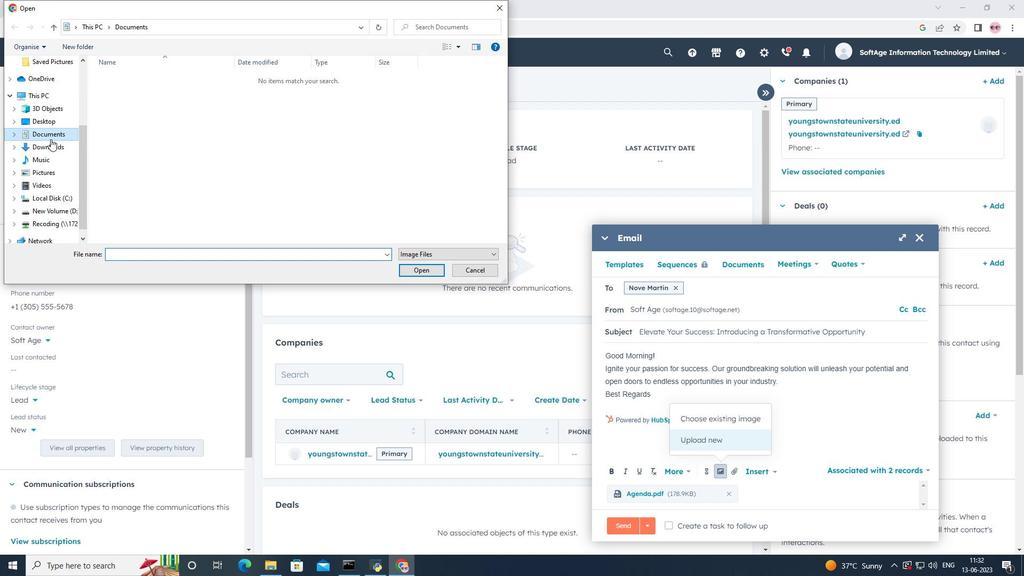 
Action: Mouse pressed left at (52, 147)
Screenshot: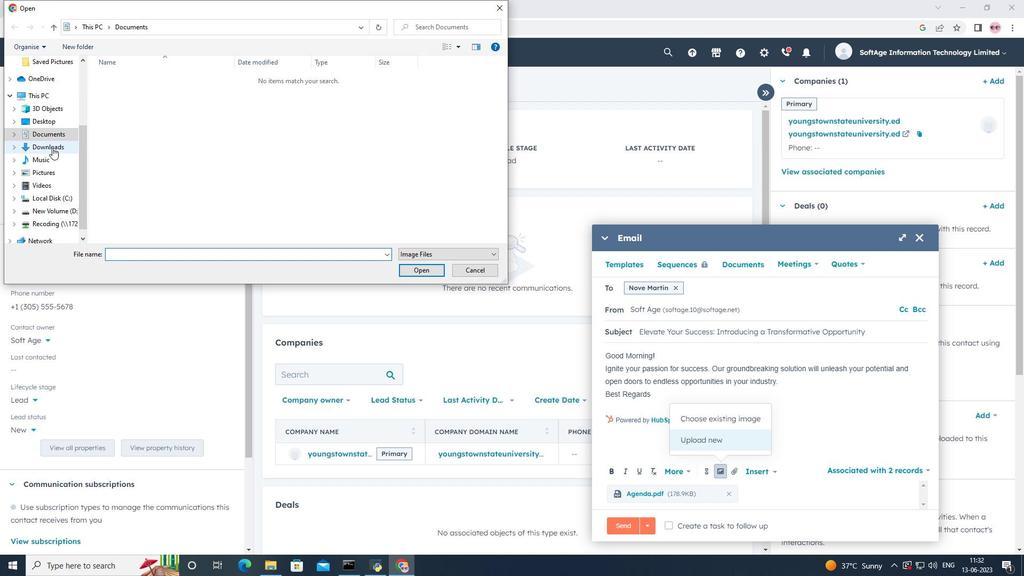 
Action: Mouse moved to (118, 95)
Screenshot: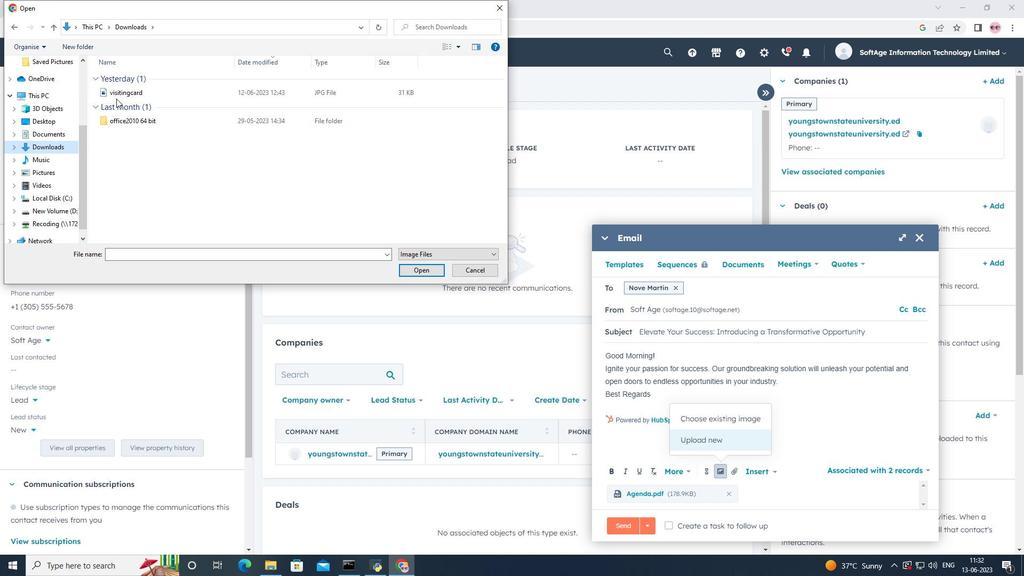
Action: Mouse pressed left at (118, 95)
Screenshot: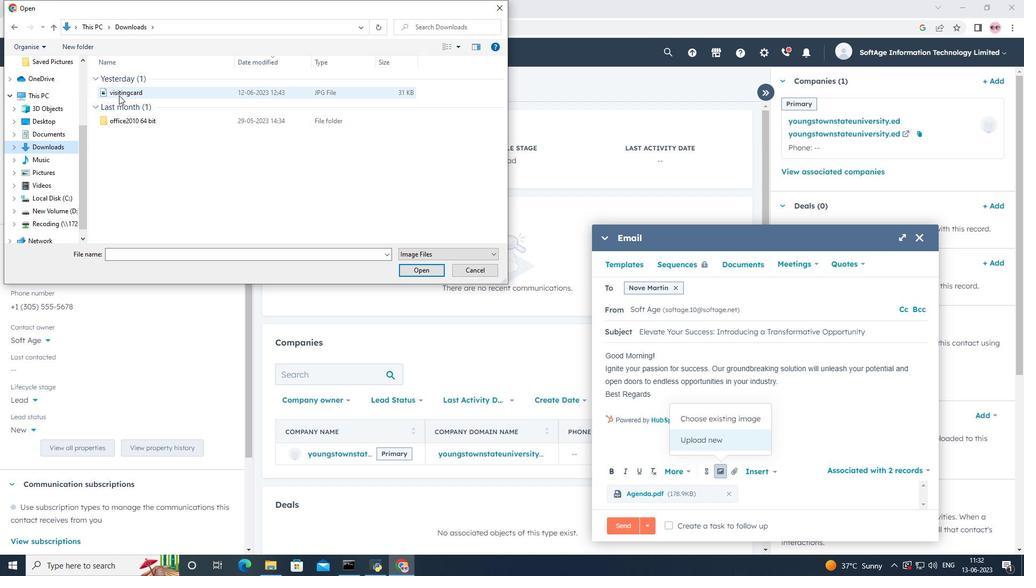 
Action: Mouse moved to (416, 268)
Screenshot: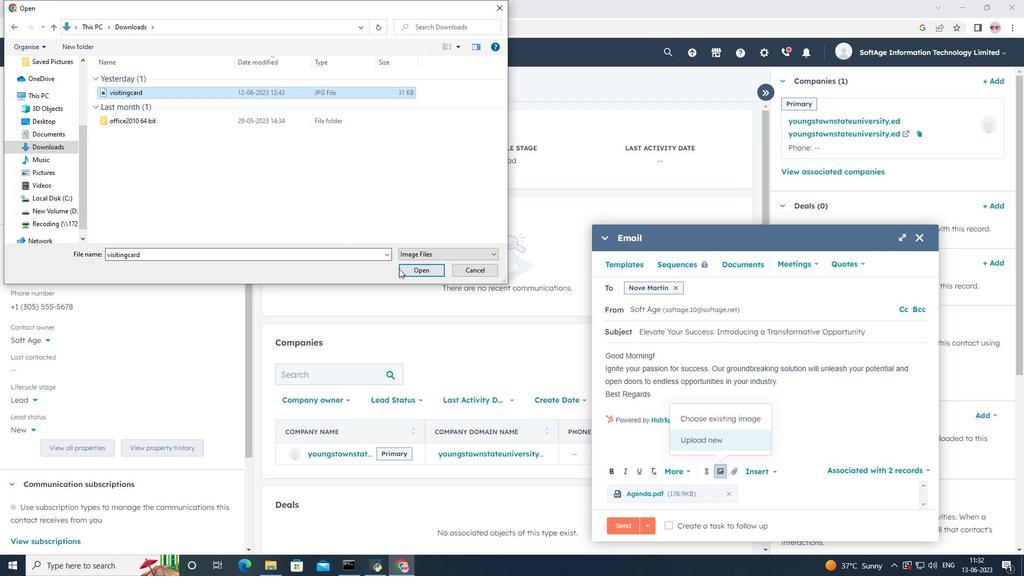 
Action: Mouse pressed left at (416, 268)
Screenshot: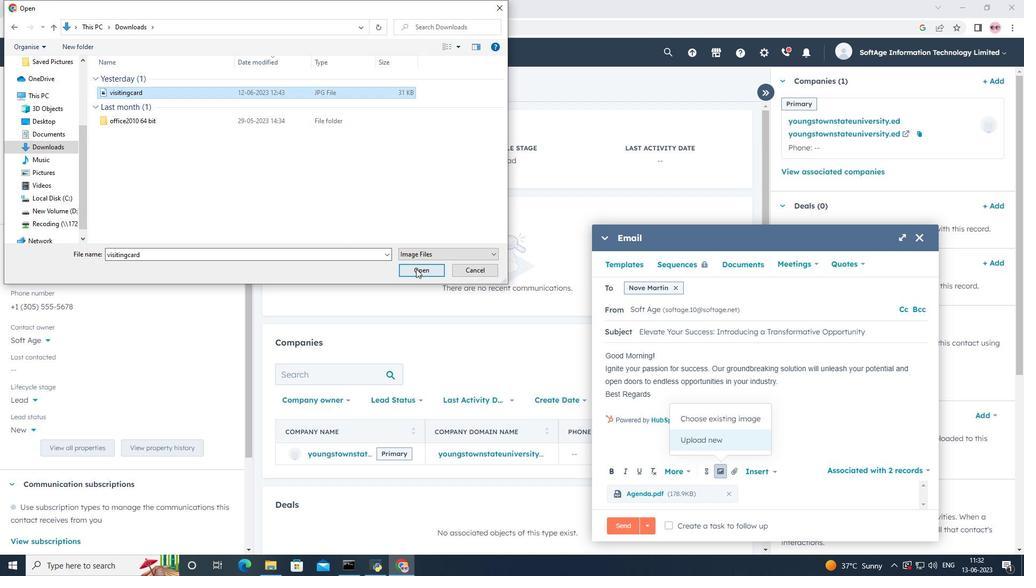 
Action: Mouse moved to (659, 298)
Screenshot: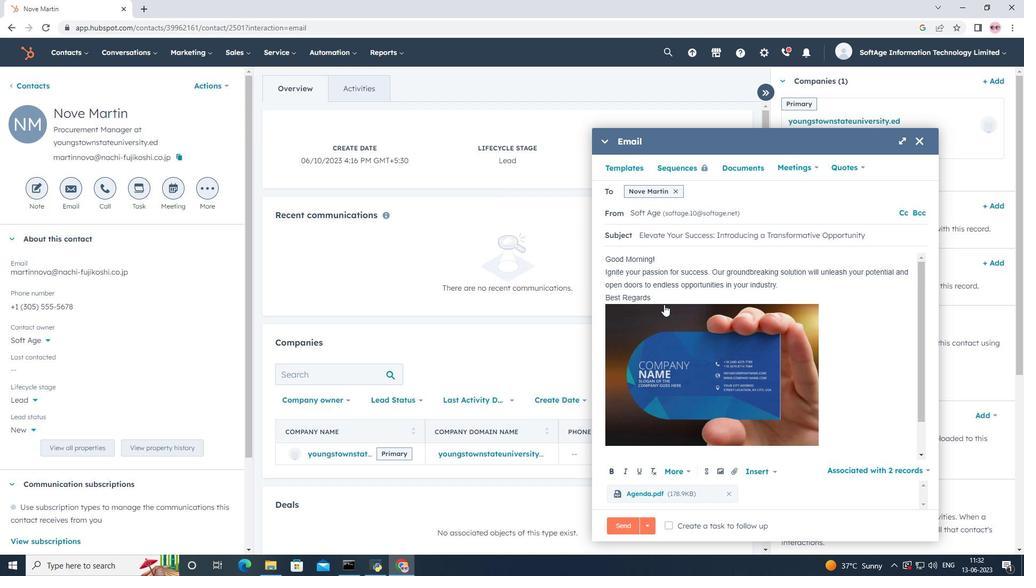 
Action: Mouse pressed left at (659, 298)
Screenshot: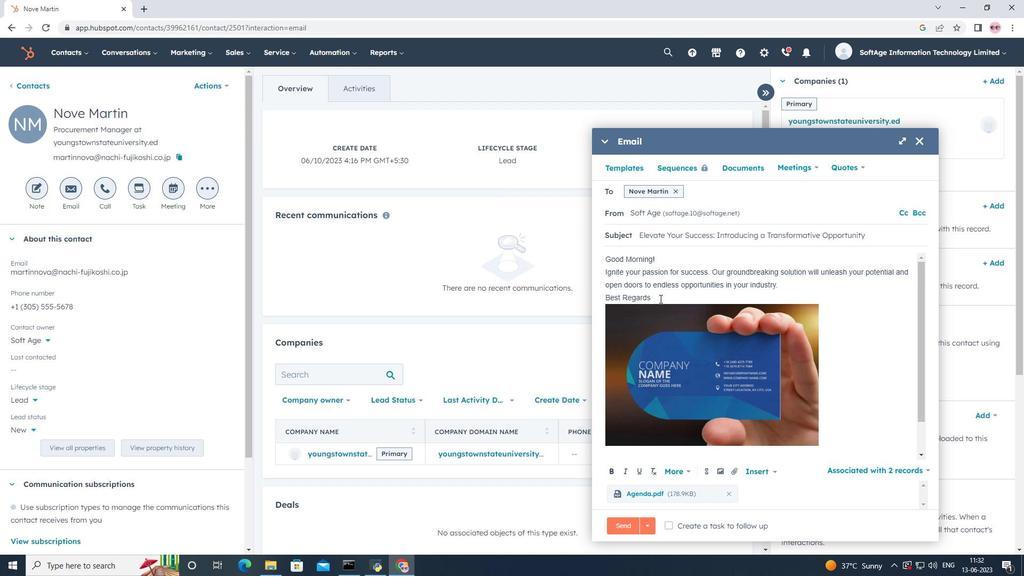 
Action: Key pressed <Key.enter>
Screenshot: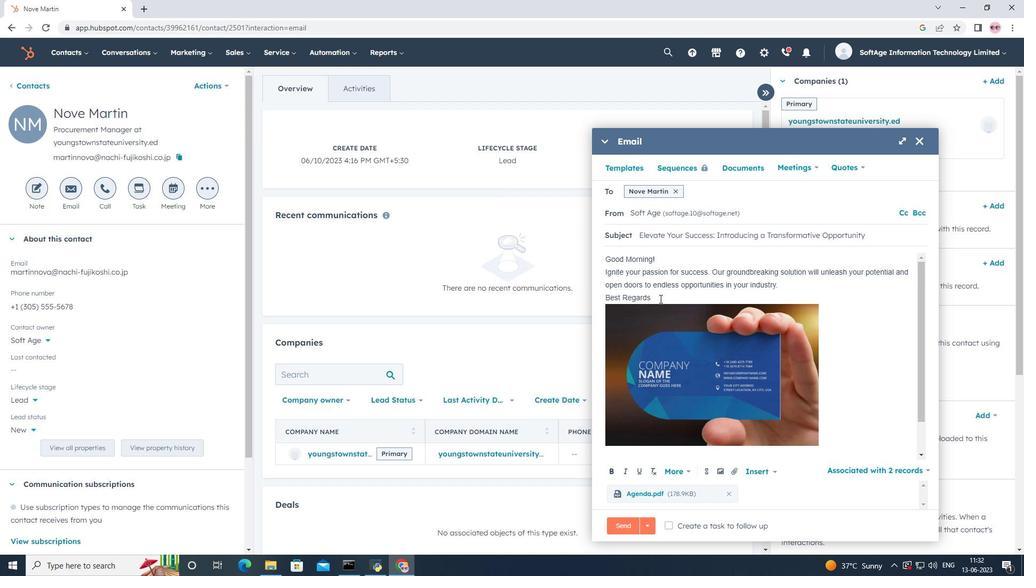 
Action: Mouse moved to (706, 468)
Screenshot: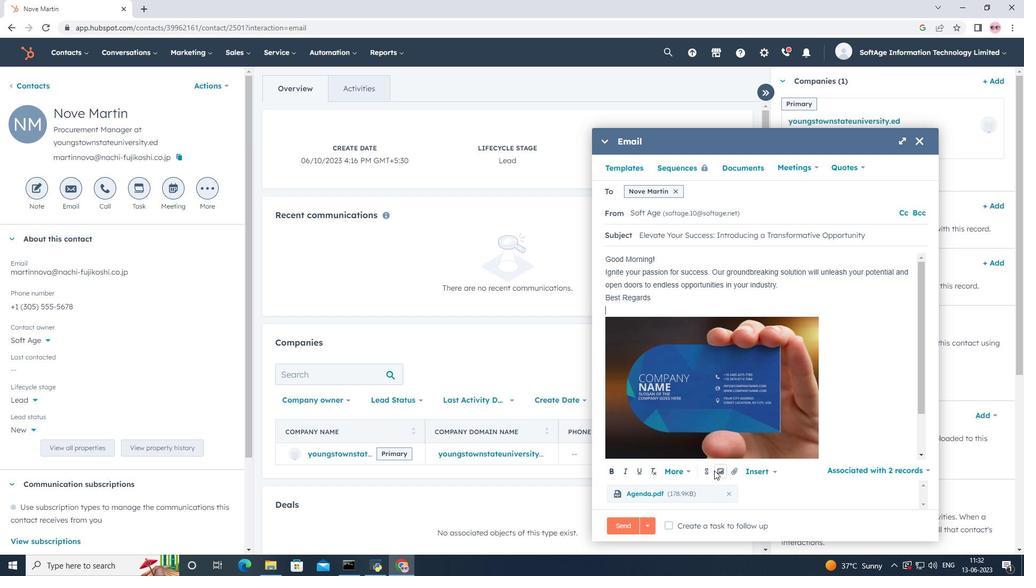 
Action: Key pressed <Key.shift>Wechat<Key.space>
Screenshot: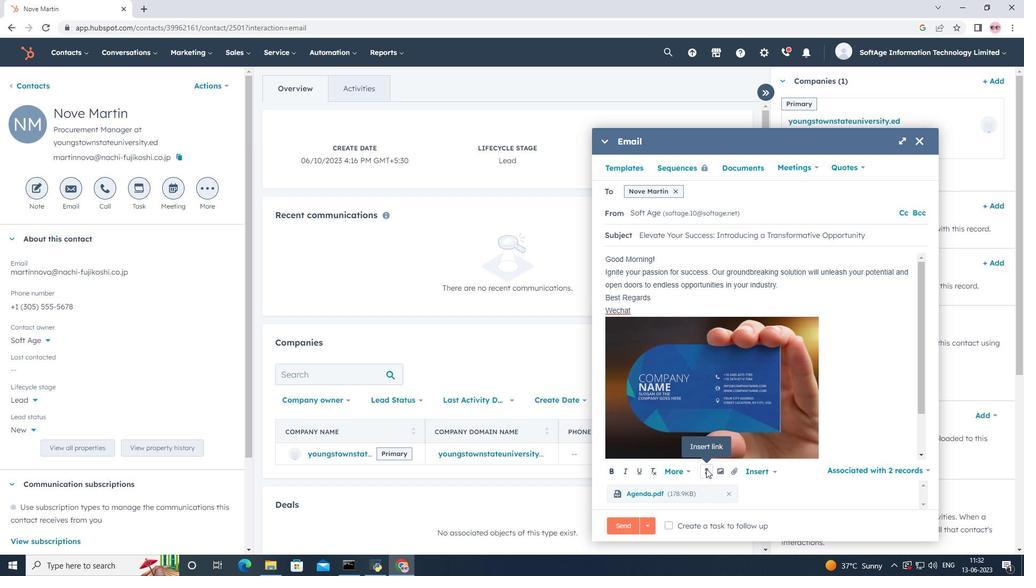 
Action: Mouse moved to (705, 471)
Screenshot: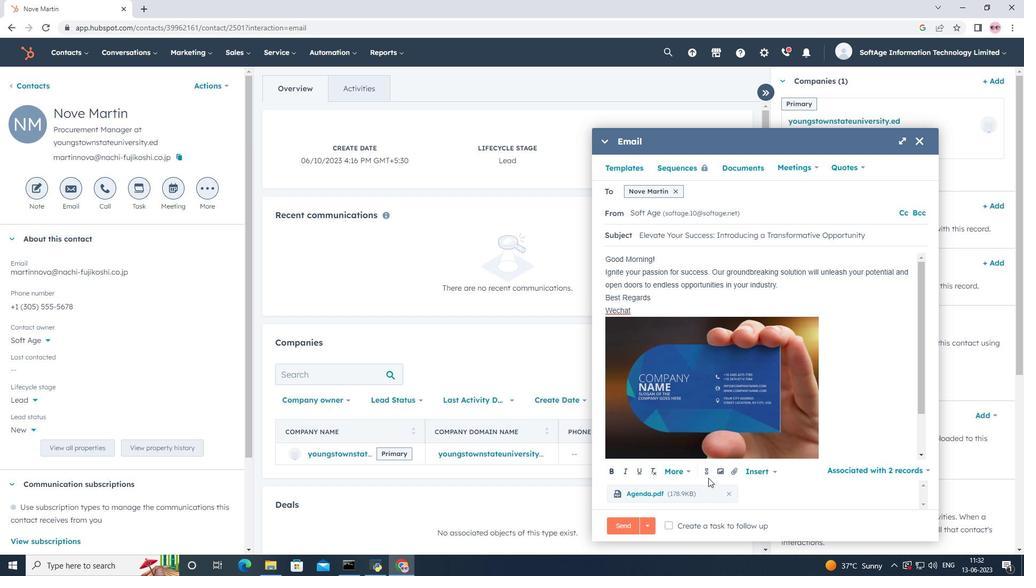 
Action: Mouse pressed left at (705, 471)
Screenshot: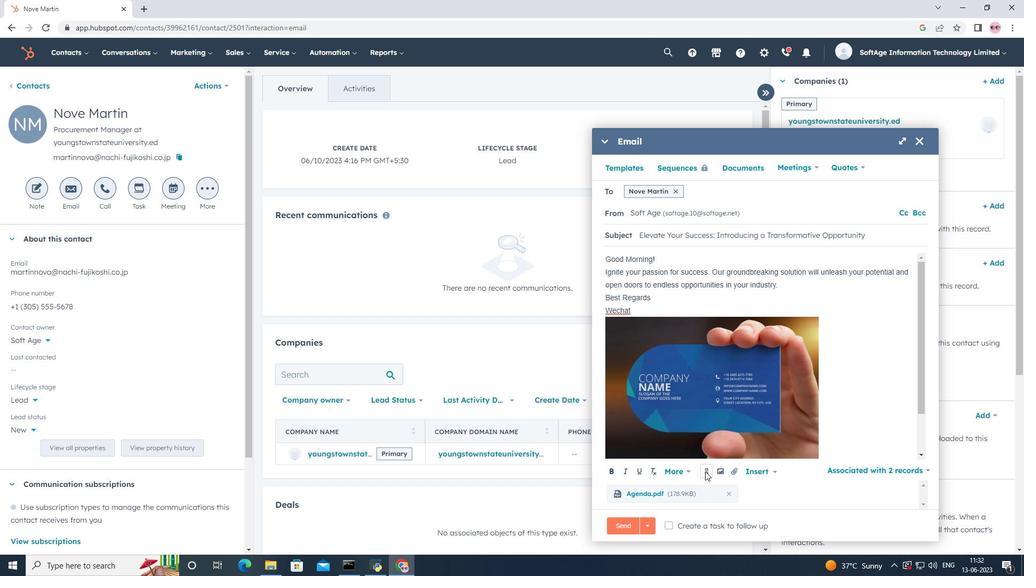 
Action: Mouse moved to (731, 401)
Screenshot: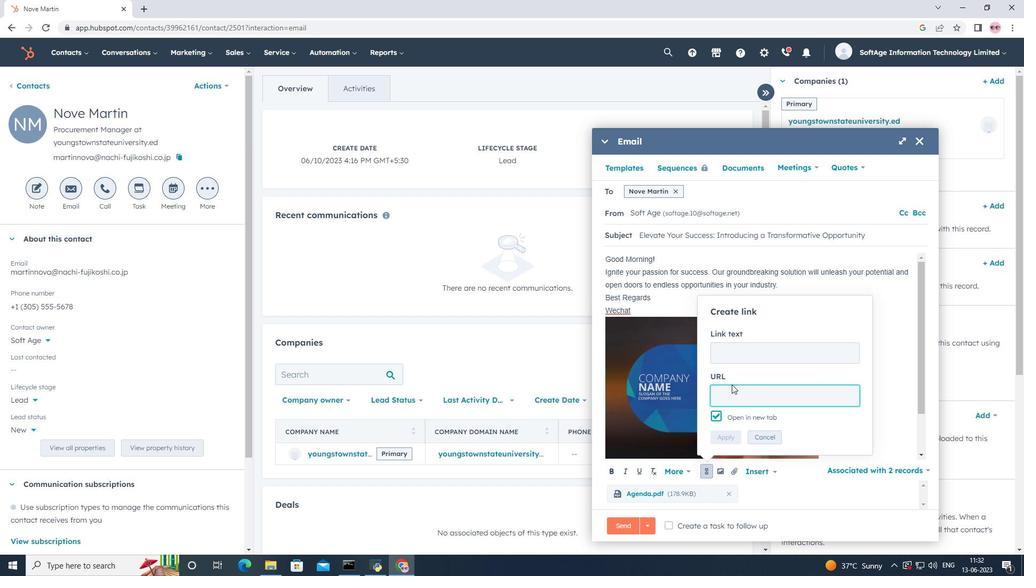 
Action: Key pressed www.wechat.com
Screenshot: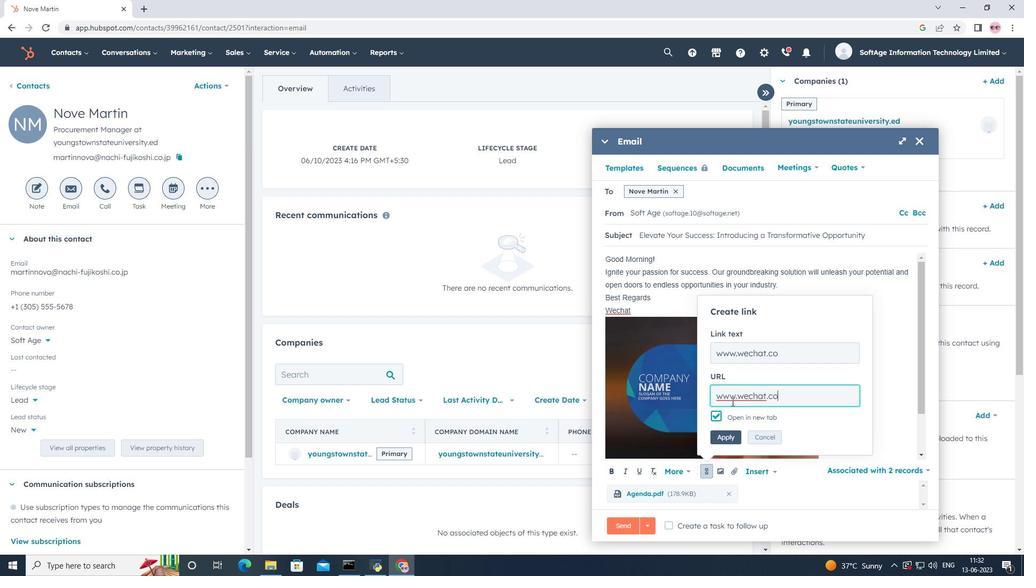 
Action: Mouse moved to (732, 435)
Screenshot: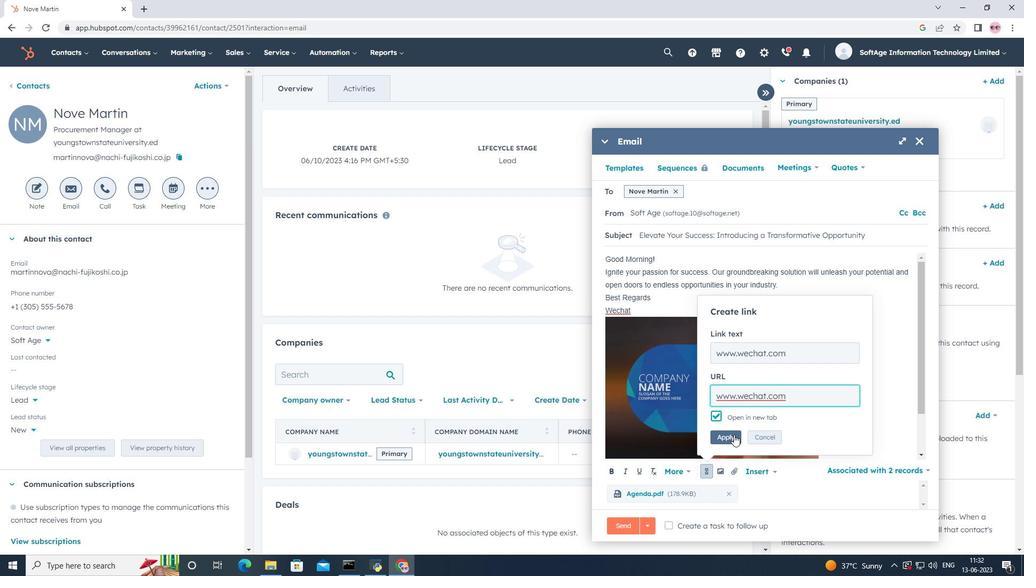 
Action: Mouse pressed left at (732, 435)
Screenshot: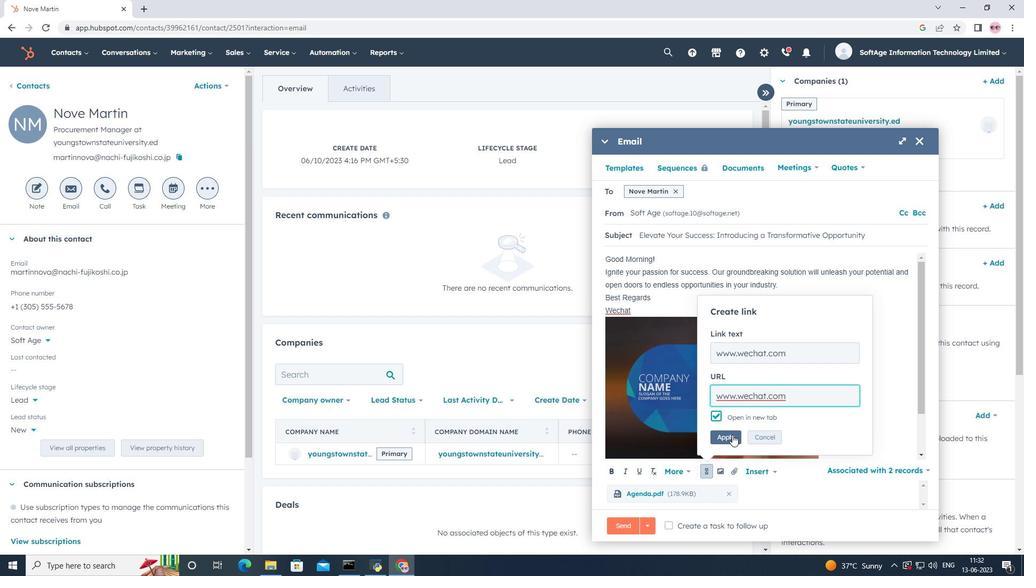 
Action: Mouse scrolled (732, 435) with delta (0, 0)
Screenshot: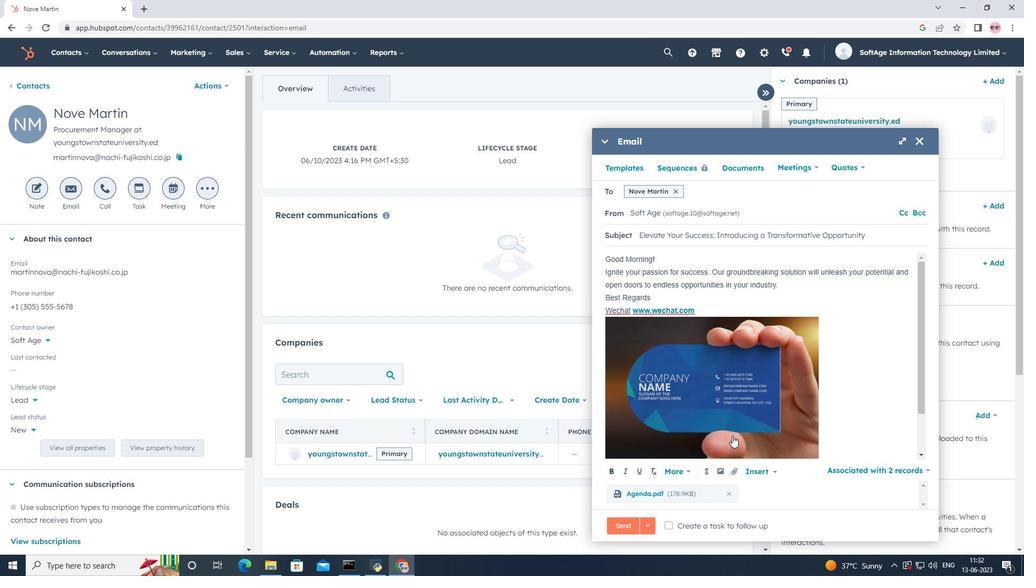 
Action: Mouse scrolled (732, 435) with delta (0, 0)
Screenshot: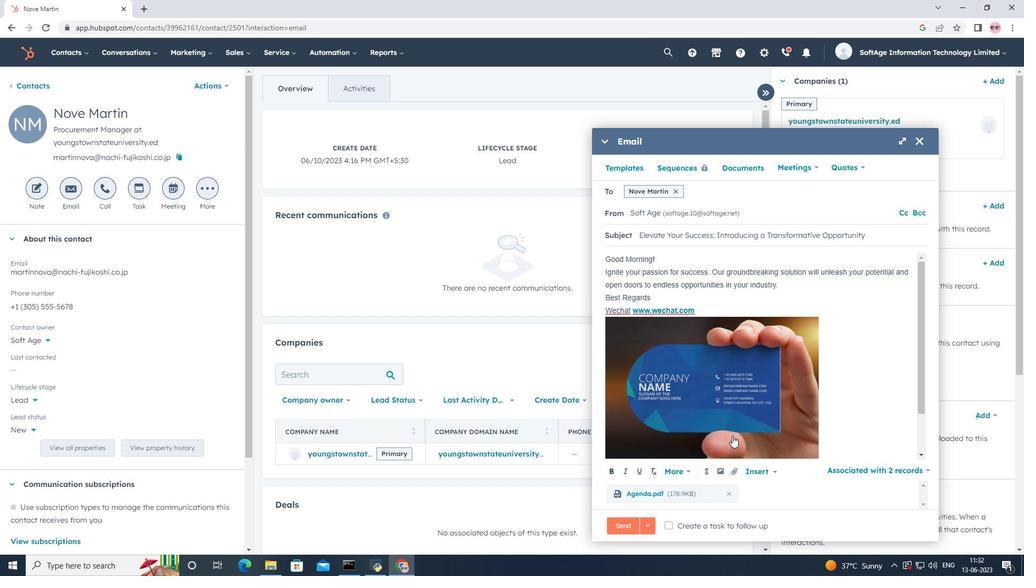 
Action: Mouse scrolled (732, 435) with delta (0, 0)
Screenshot: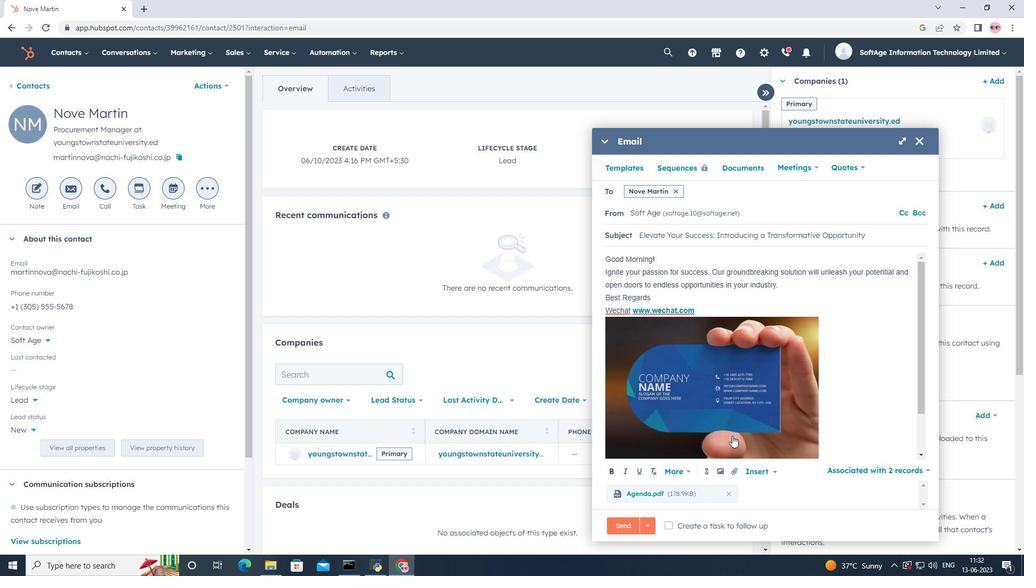 
Action: Mouse moved to (671, 529)
Screenshot: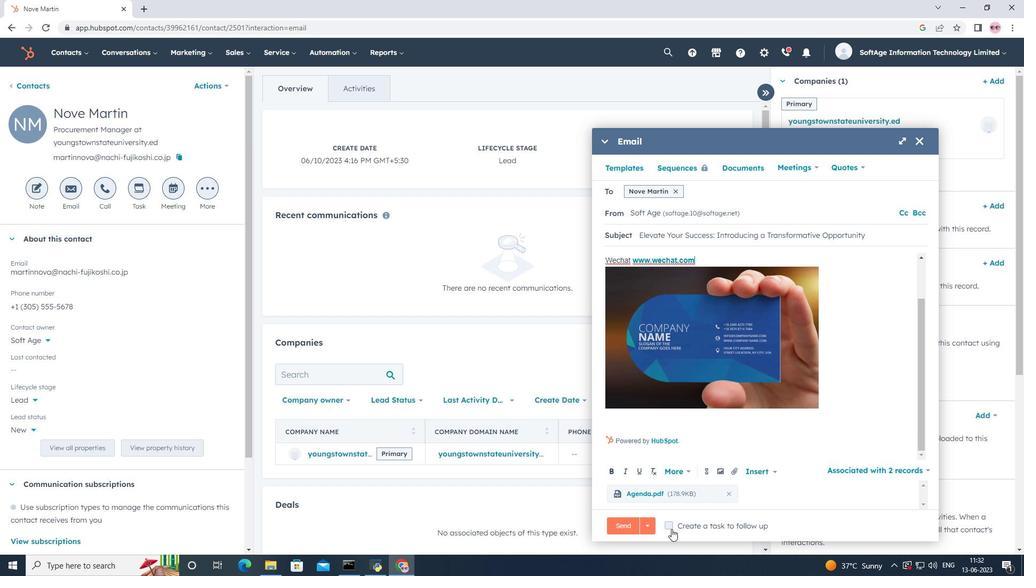 
Action: Mouse pressed left at (671, 529)
Screenshot: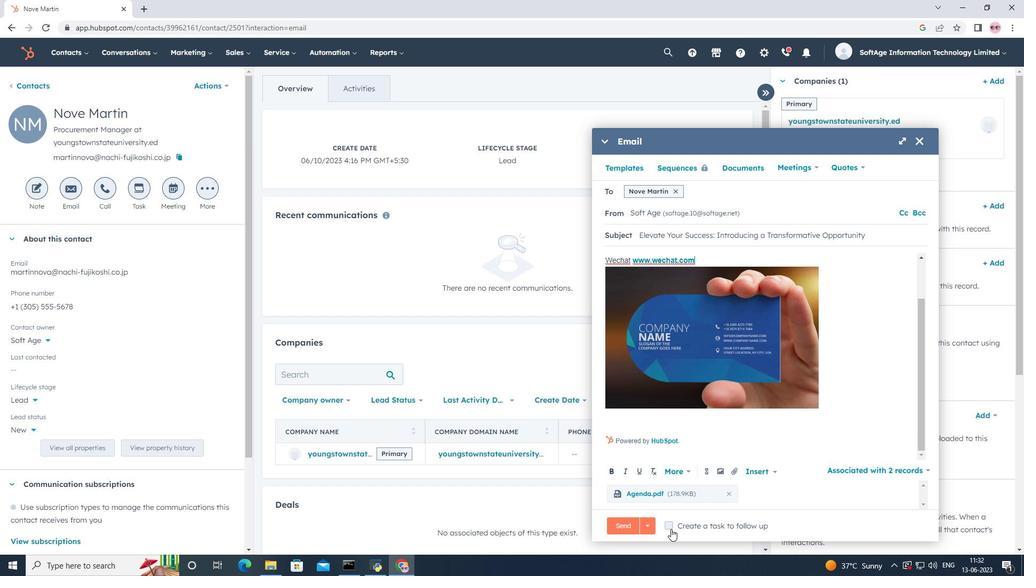 
Action: Mouse moved to (863, 525)
Screenshot: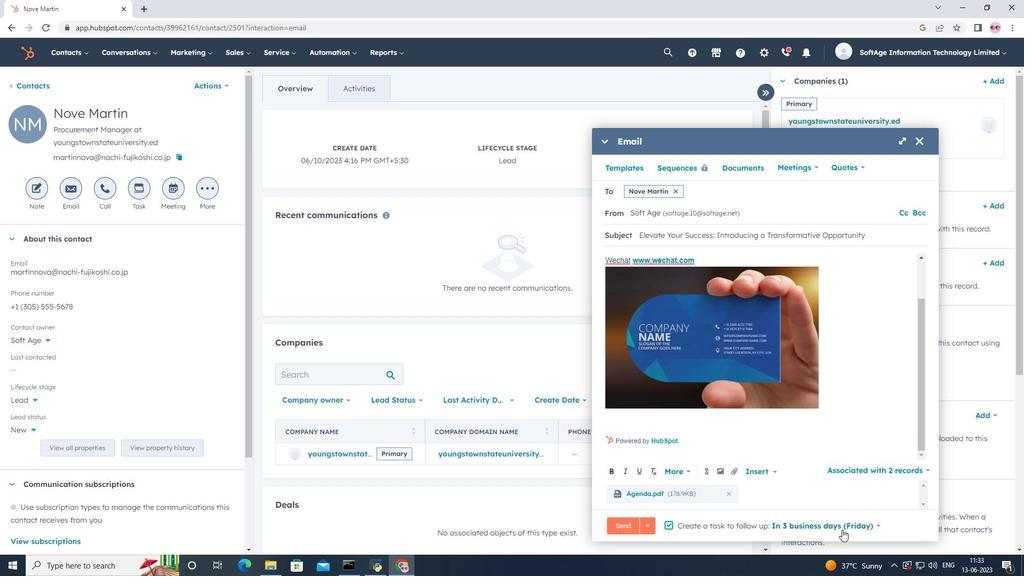 
Action: Mouse pressed left at (863, 525)
Screenshot: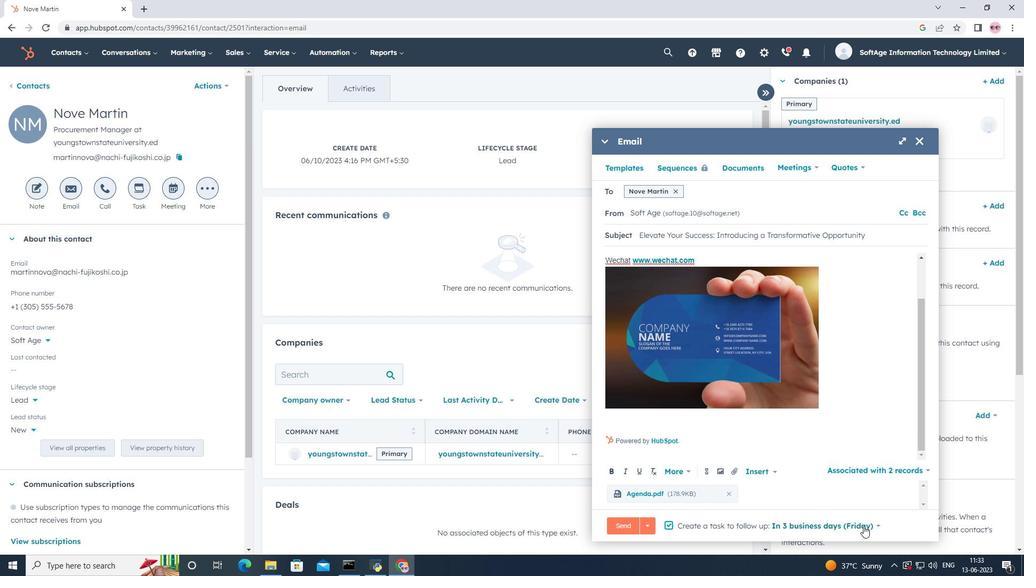 
Action: Mouse moved to (795, 445)
Screenshot: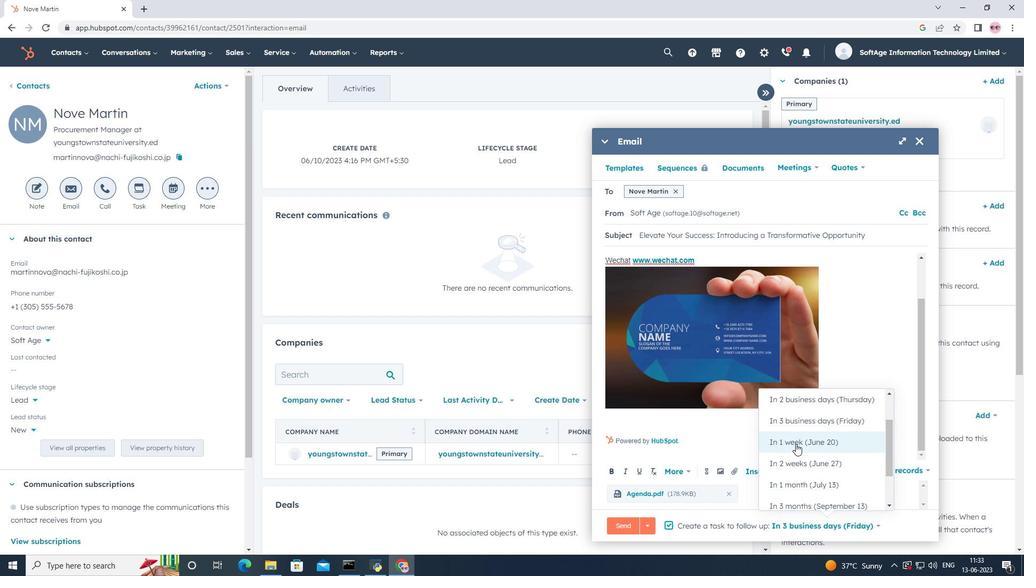 
Action: Mouse pressed left at (795, 445)
Screenshot: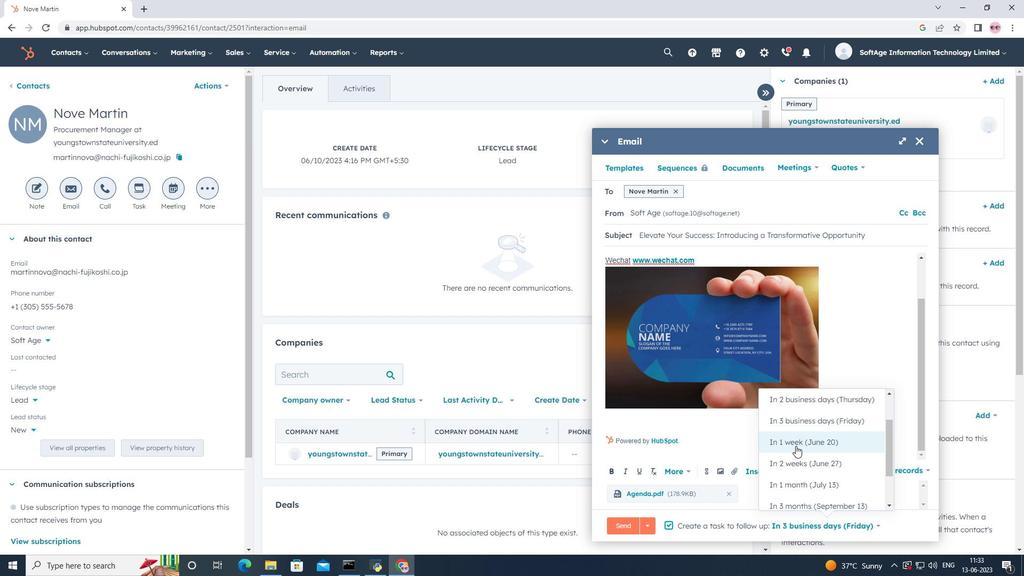 
Action: Mouse moved to (624, 520)
Screenshot: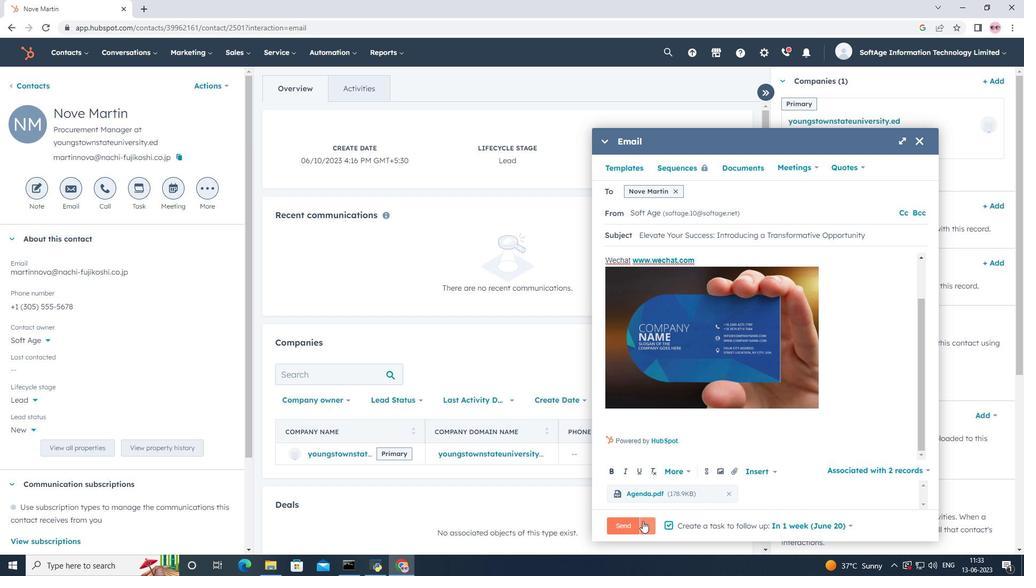 
Action: Mouse pressed left at (624, 520)
Screenshot: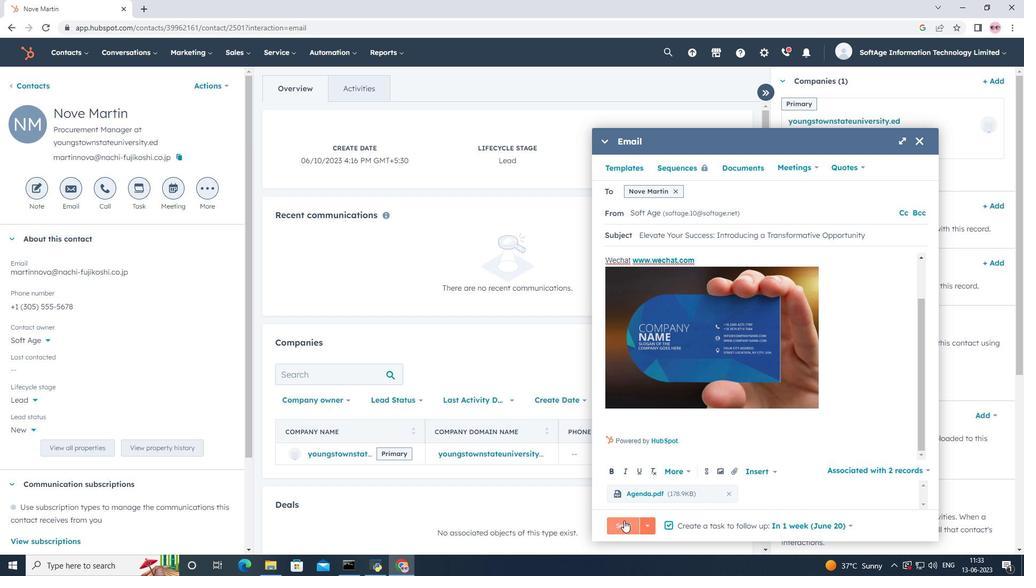 
Action: Mouse moved to (517, 344)
Screenshot: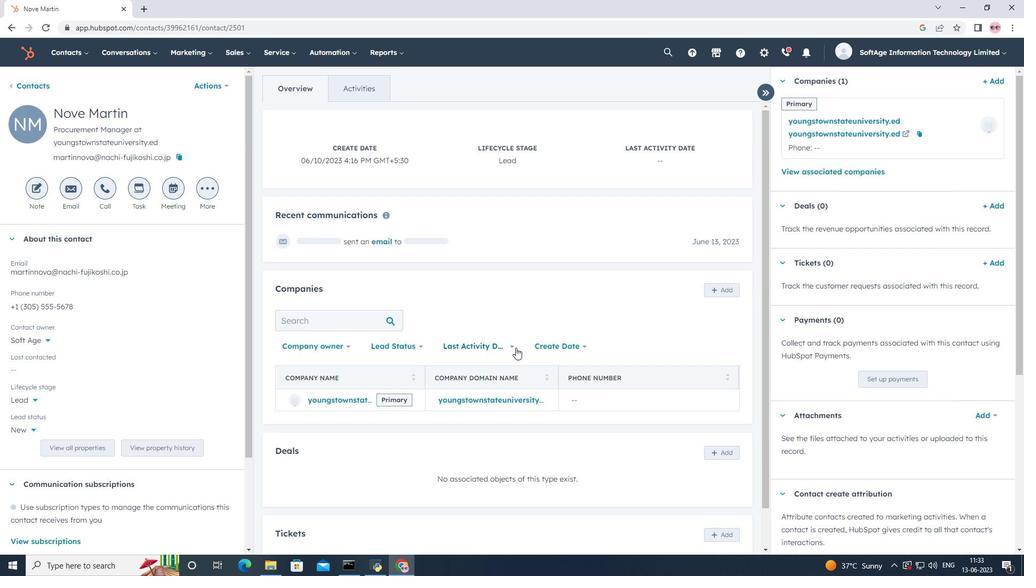 
Action: Mouse scrolled (517, 344) with delta (0, 0)
Screenshot: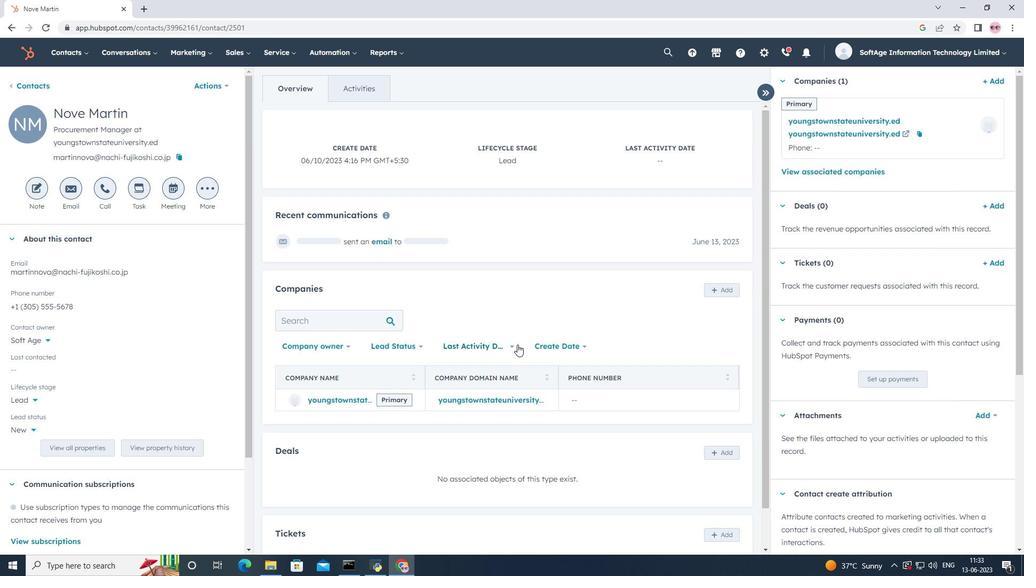 
Action: Mouse scrolled (517, 344) with delta (0, 0)
Screenshot: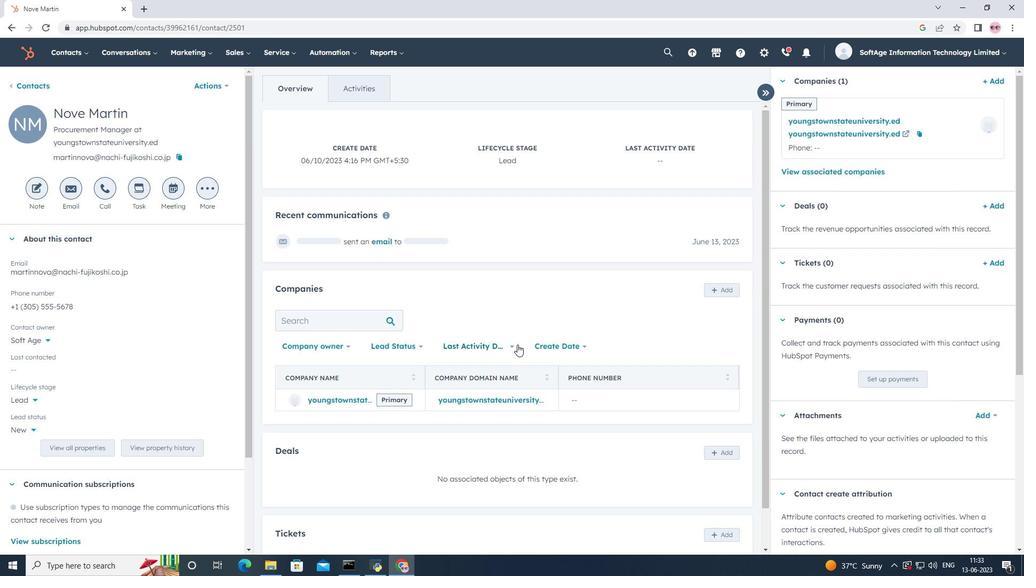 
Action: Mouse scrolled (517, 344) with delta (0, 0)
Screenshot: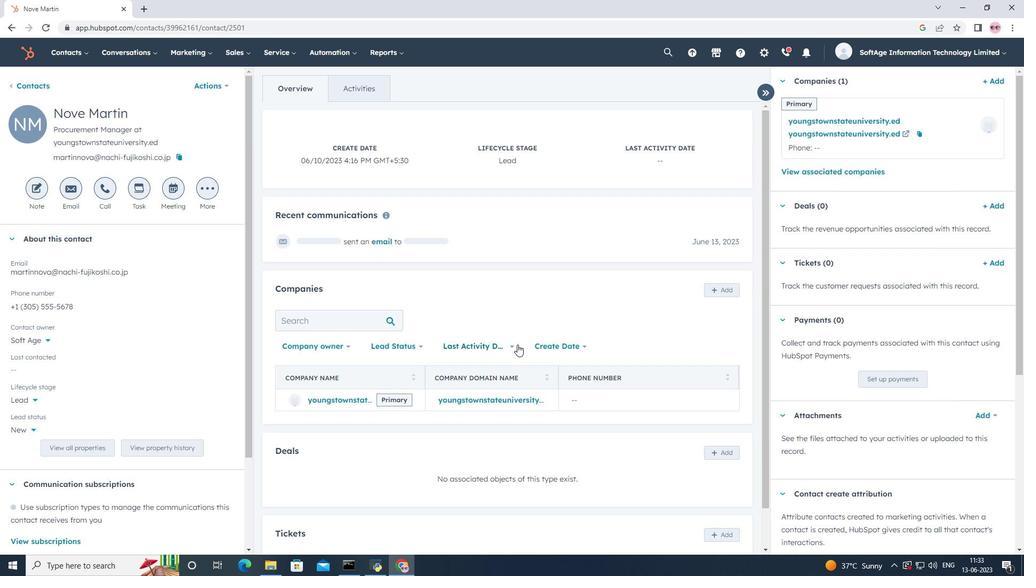 
Action: Mouse scrolled (517, 344) with delta (0, 0)
Screenshot: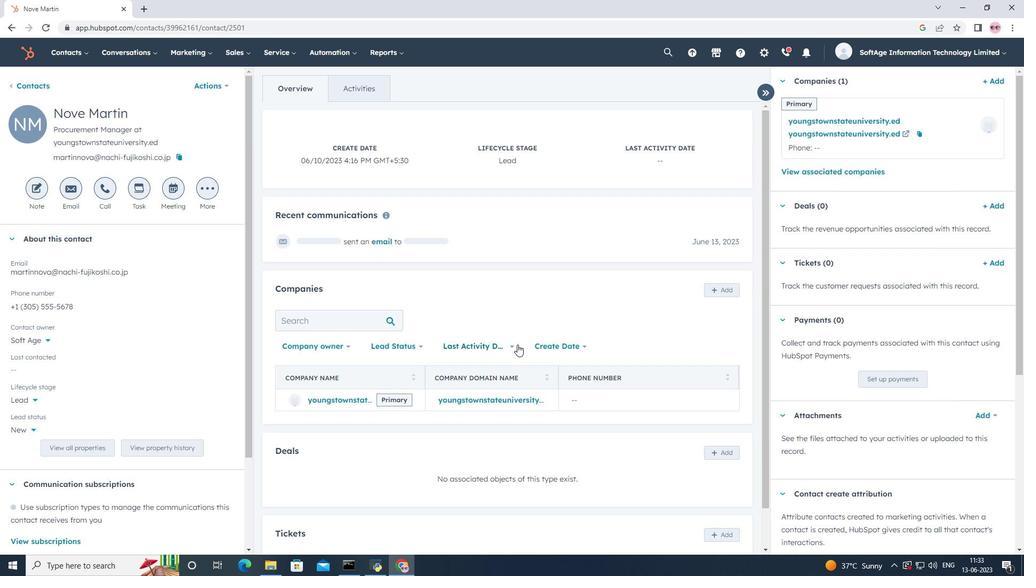 
Action: Mouse scrolled (517, 344) with delta (0, 0)
Screenshot: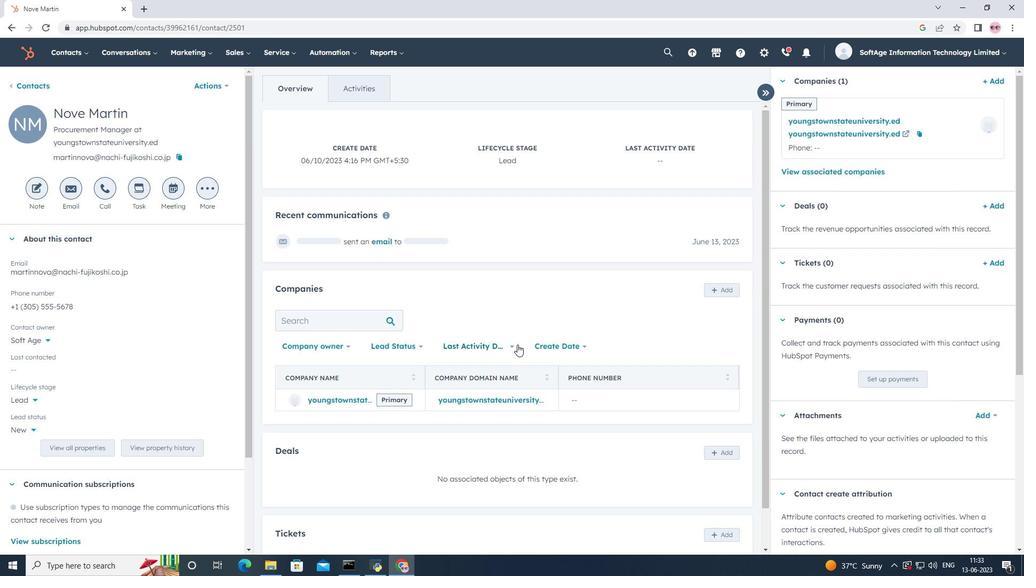 
Action: Mouse moved to (519, 347)
Screenshot: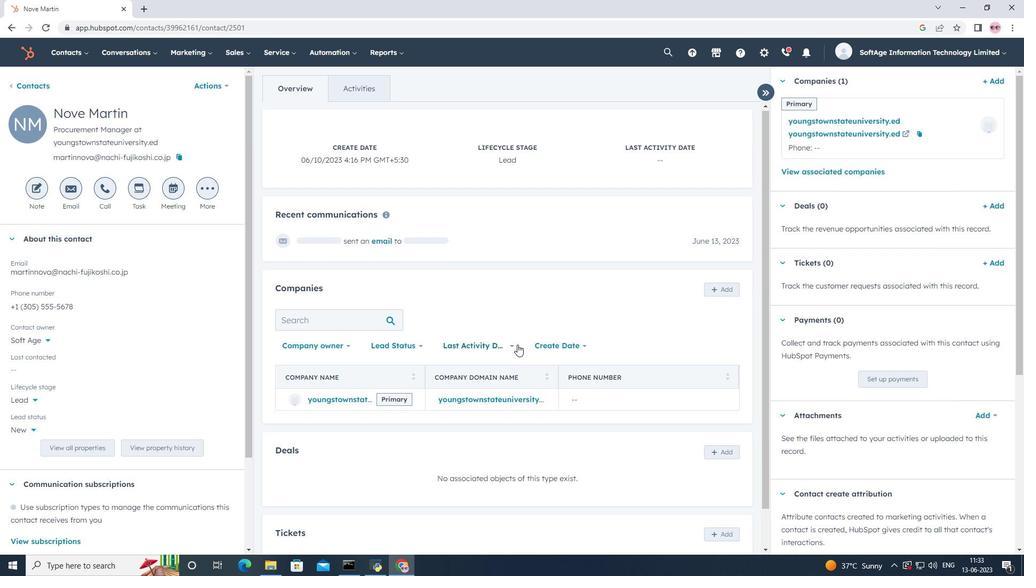 
Action: Mouse scrolled (519, 348) with delta (0, 0)
Screenshot: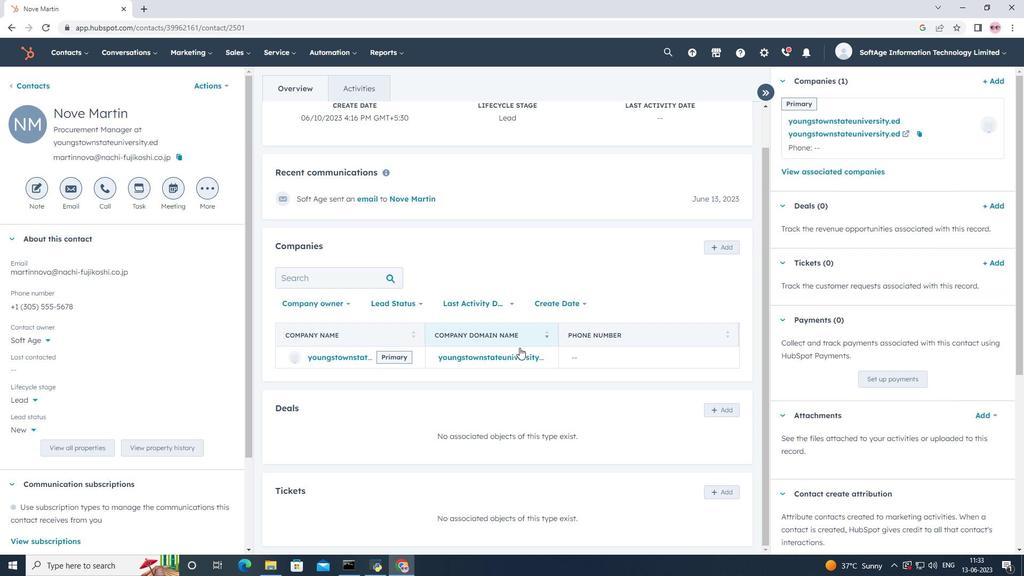 
Action: Mouse scrolled (519, 348) with delta (0, 0)
Screenshot: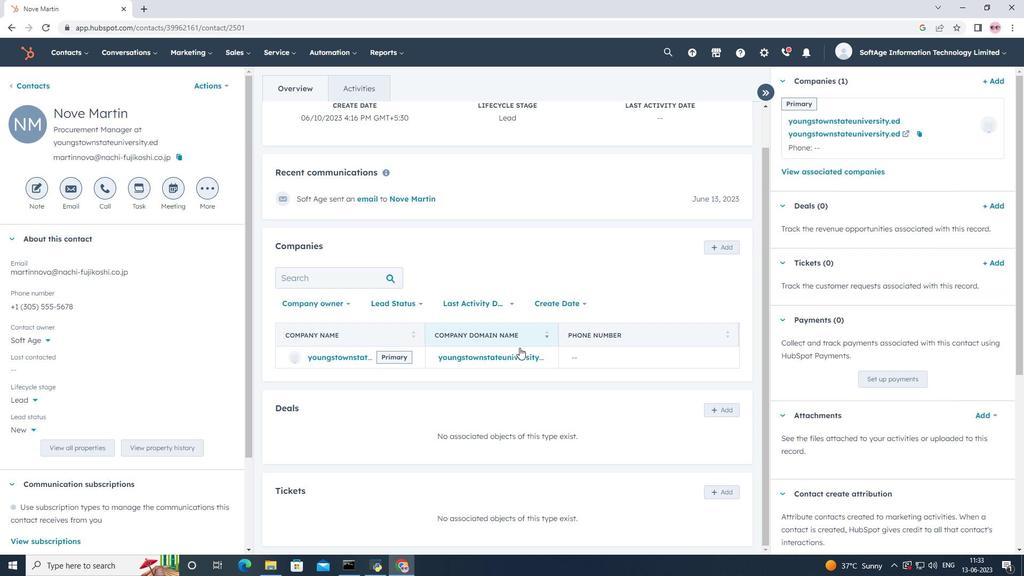 
Action: Mouse scrolled (519, 348) with delta (0, 0)
Screenshot: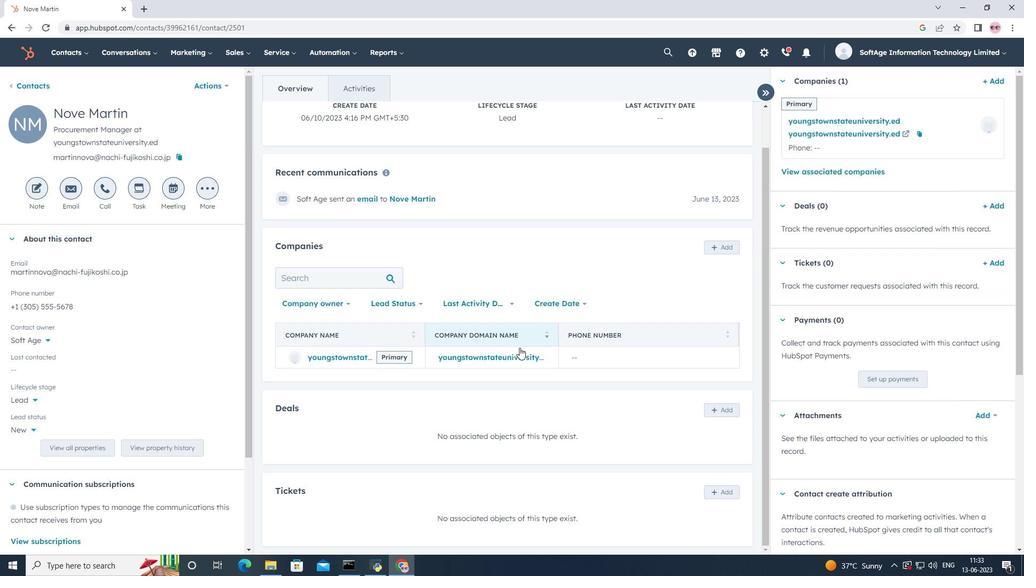 
Action: Mouse scrolled (519, 348) with delta (0, 0)
Screenshot: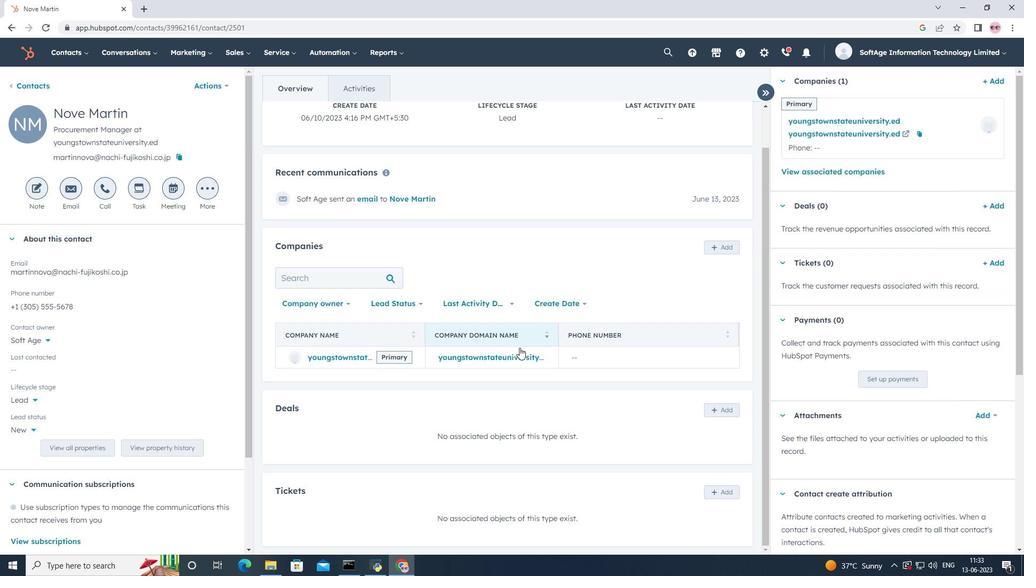 
Action: Mouse scrolled (519, 348) with delta (0, 0)
Screenshot: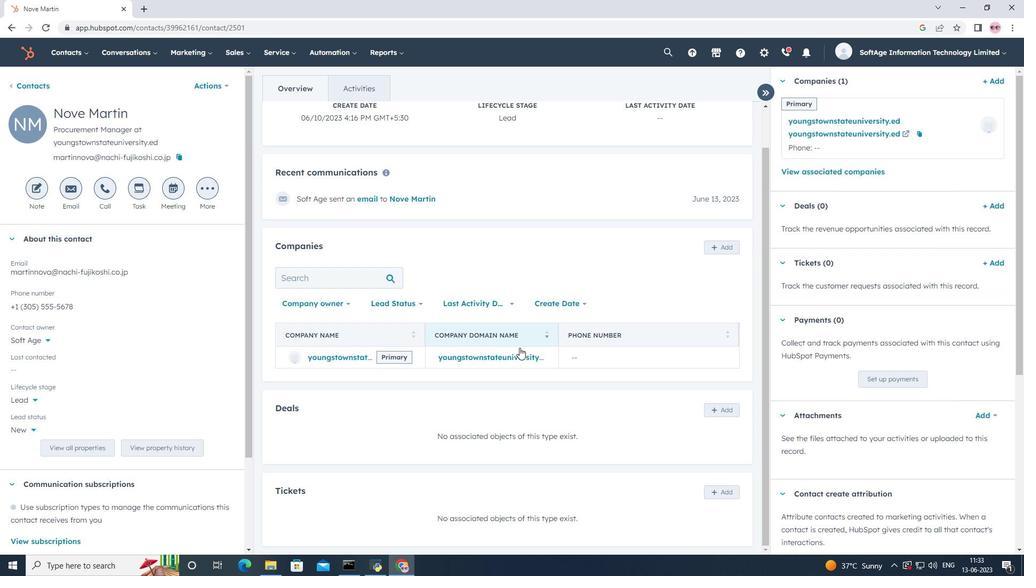 
